 Task: Search one way flight ticket for 2 adults, 2 infants in seat and 1 infant on lap in first from Lewisburg: Greenbrier Valley Airport to Raleigh: Raleigh-durham International Airport on 8-5-2023. Choice of flights is Sun country airlines. Number of bags: 1 carry on bag and 5 checked bags. Price is upto 100000. Outbound departure time preference is 18:15.
Action: Mouse moved to (292, 217)
Screenshot: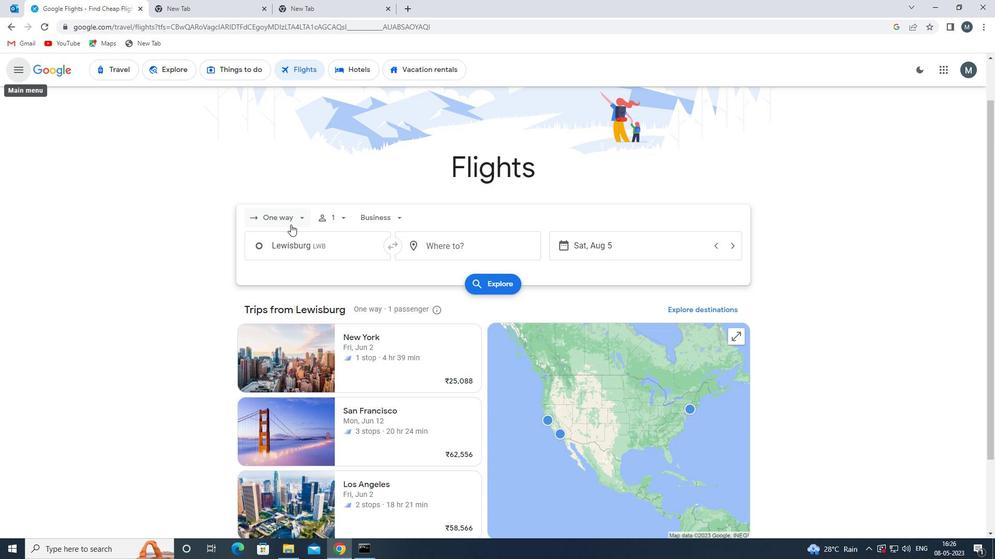 
Action: Mouse pressed left at (292, 217)
Screenshot: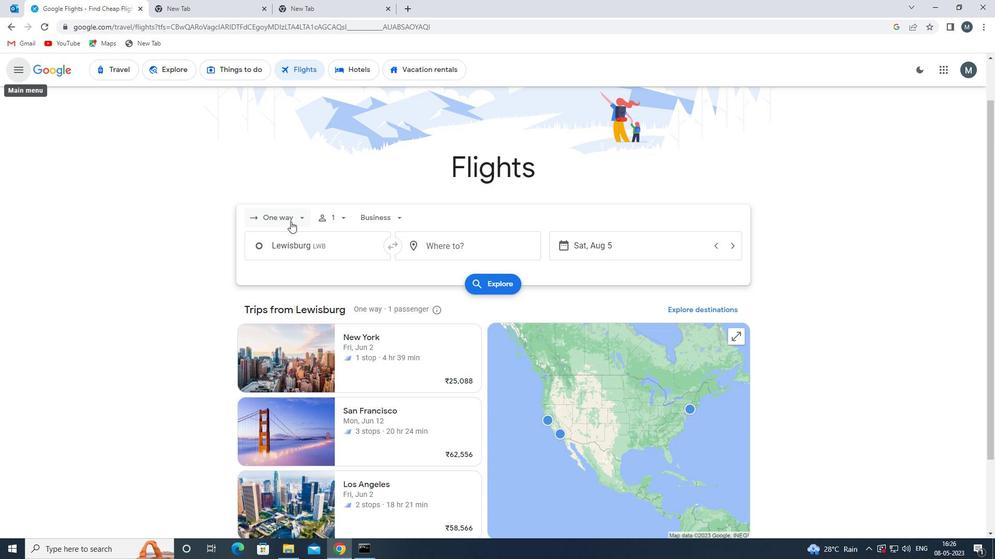 
Action: Mouse moved to (297, 271)
Screenshot: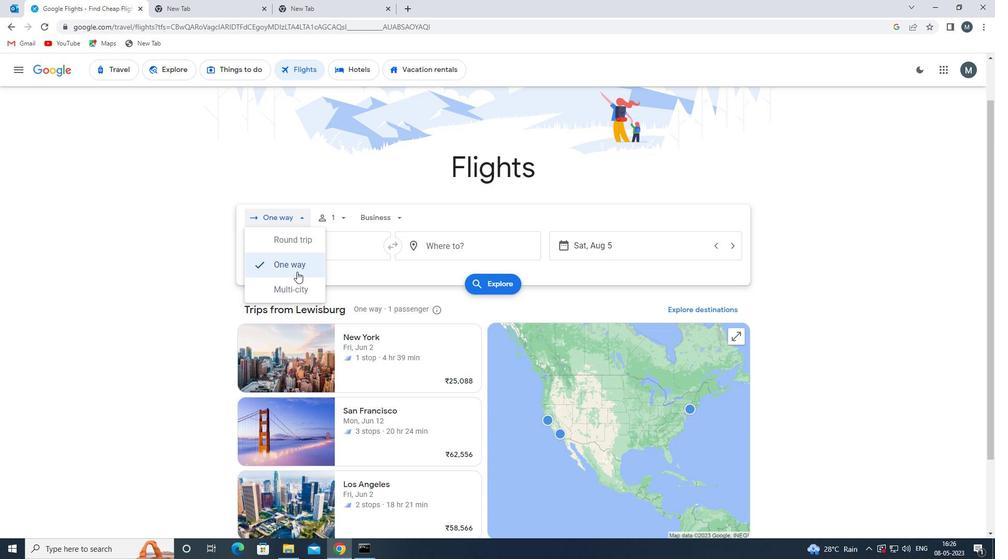 
Action: Mouse pressed left at (297, 271)
Screenshot: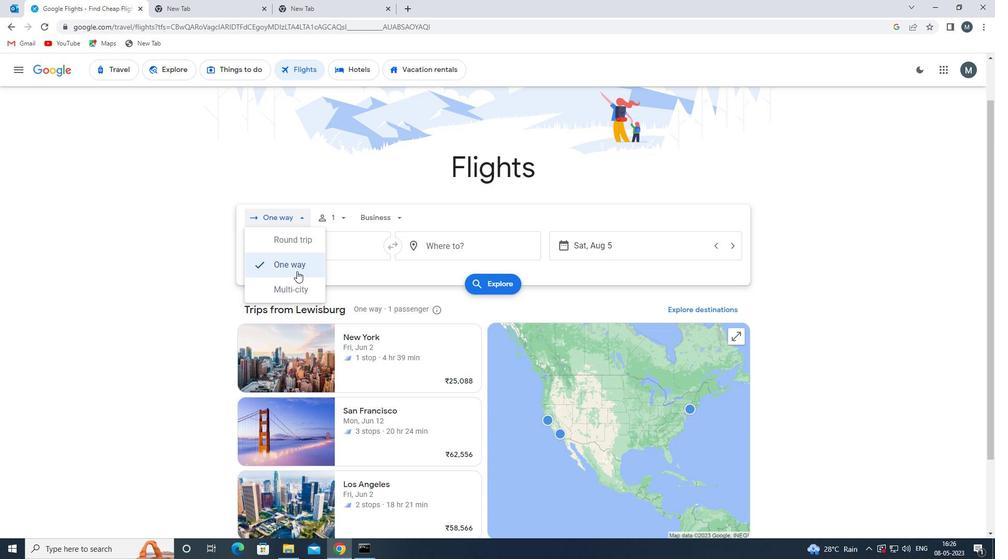 
Action: Mouse moved to (338, 221)
Screenshot: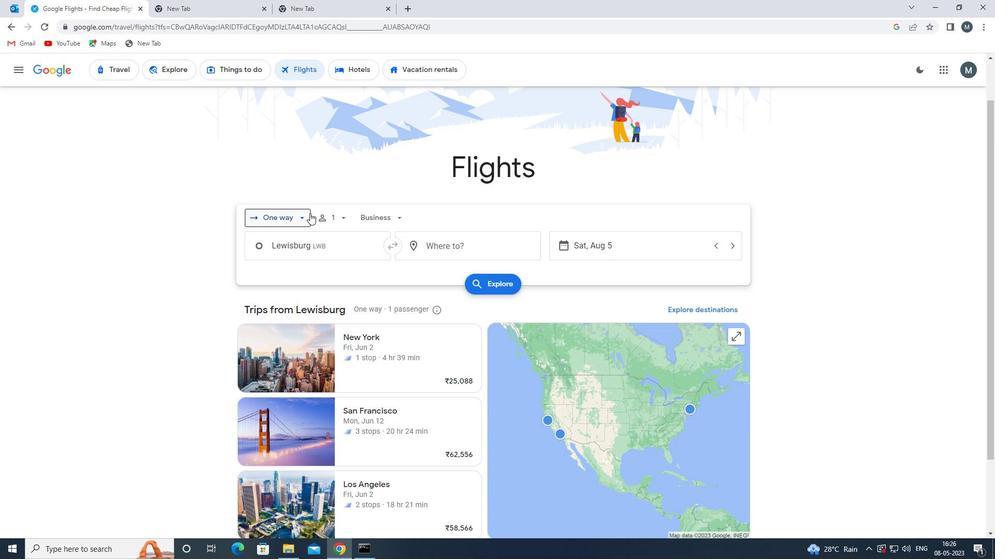 
Action: Mouse pressed left at (338, 221)
Screenshot: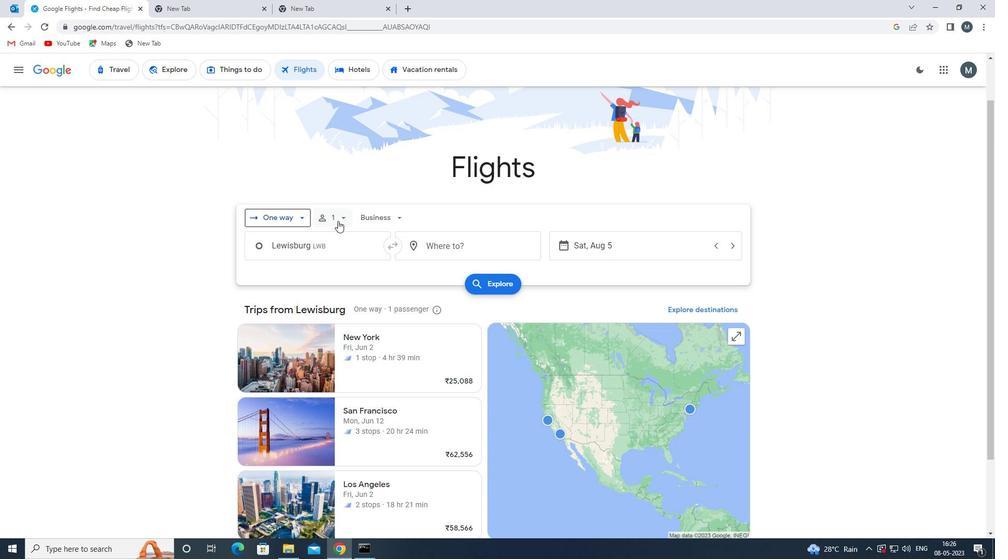 
Action: Mouse moved to (424, 253)
Screenshot: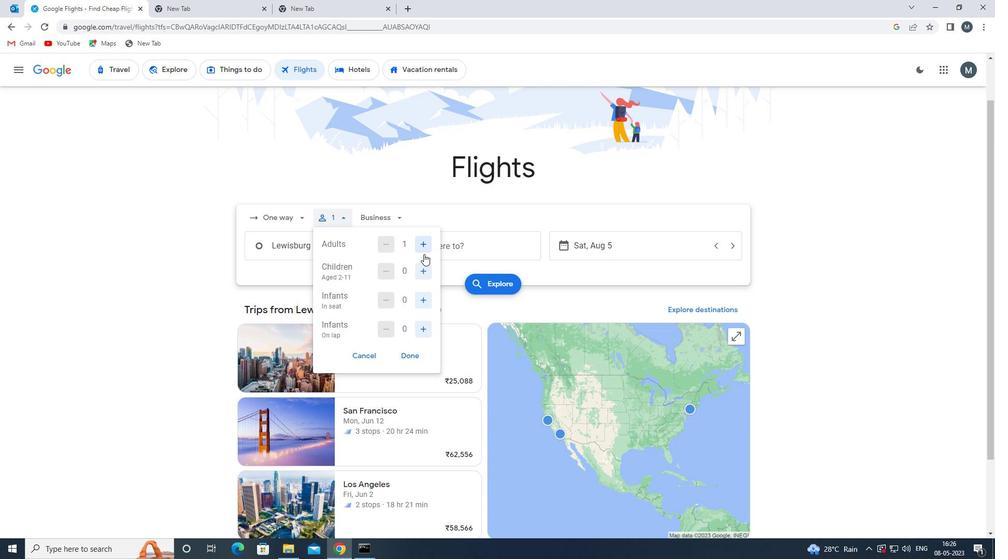 
Action: Mouse pressed left at (424, 253)
Screenshot: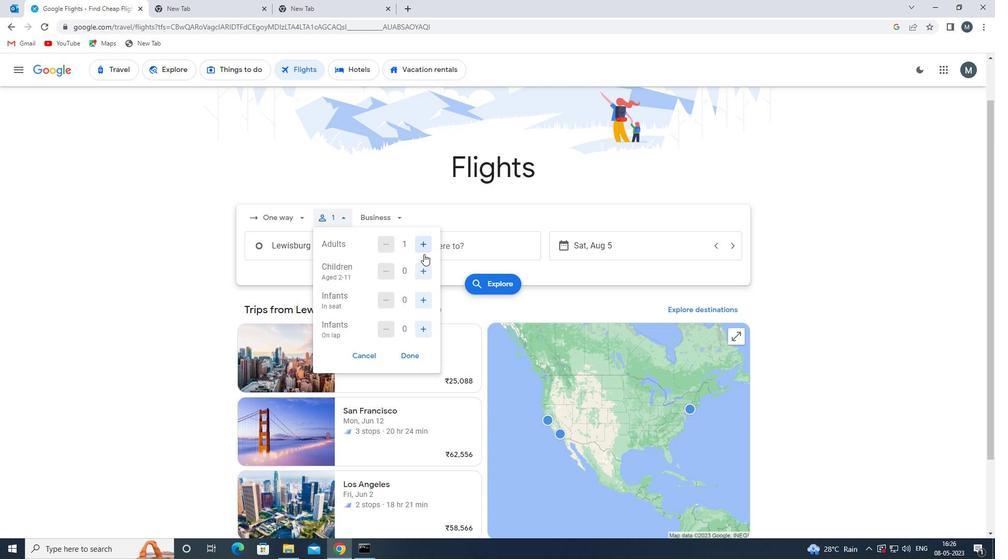 
Action: Mouse moved to (430, 275)
Screenshot: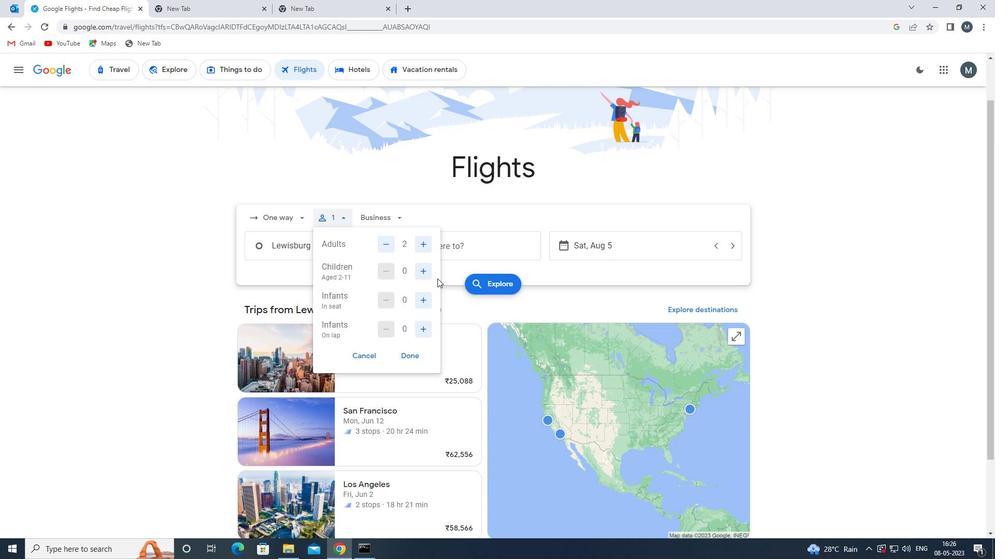
Action: Mouse pressed left at (430, 275)
Screenshot: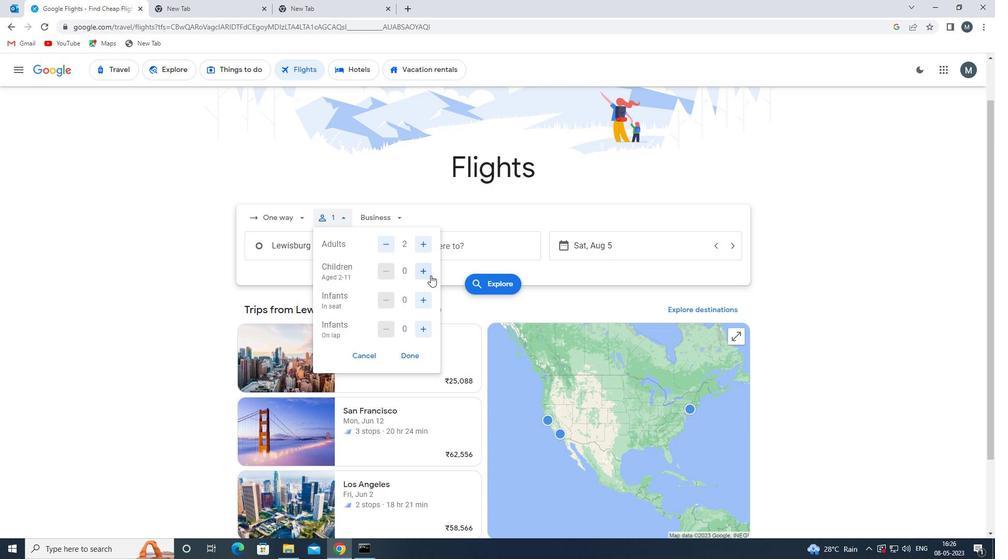 
Action: Mouse moved to (387, 267)
Screenshot: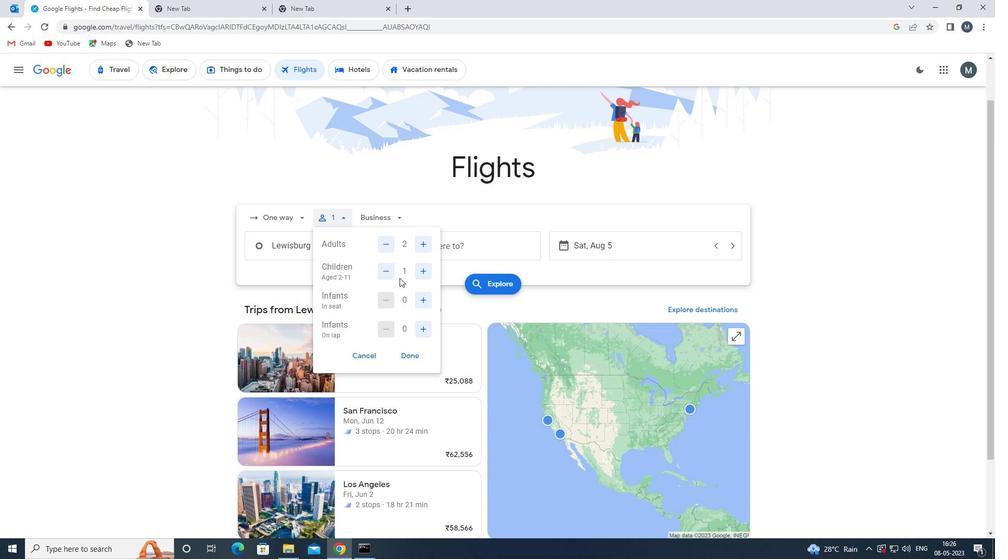 
Action: Mouse pressed left at (387, 267)
Screenshot: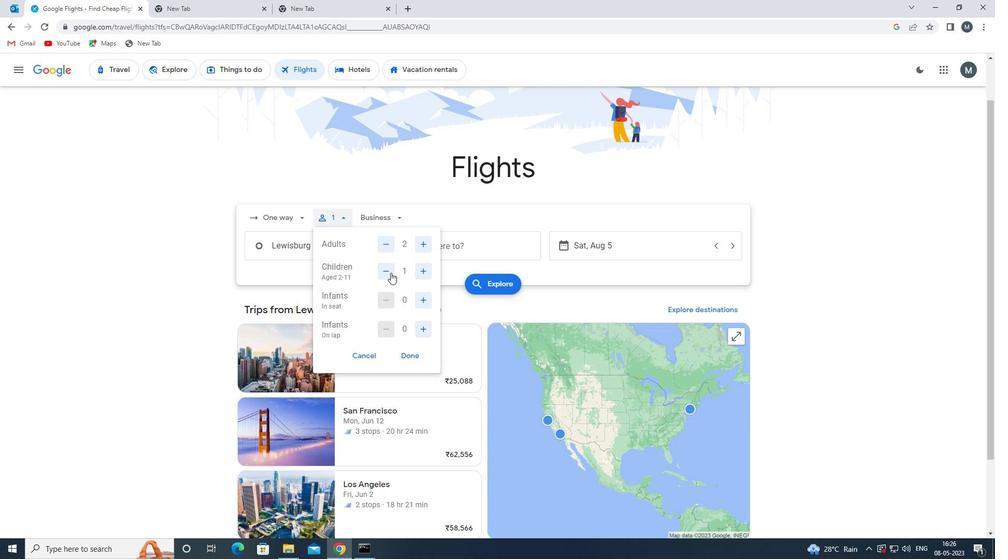 
Action: Mouse moved to (426, 300)
Screenshot: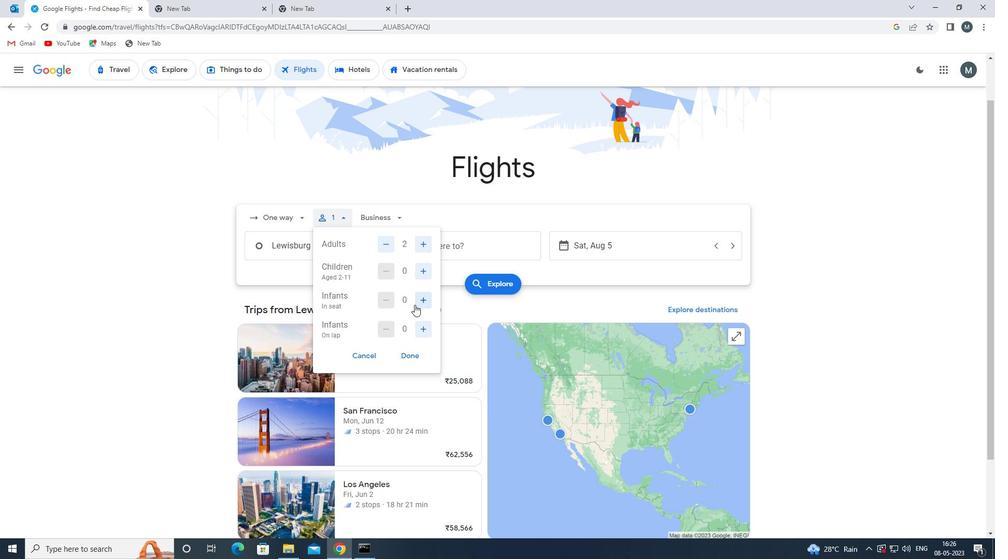 
Action: Mouse pressed left at (426, 300)
Screenshot: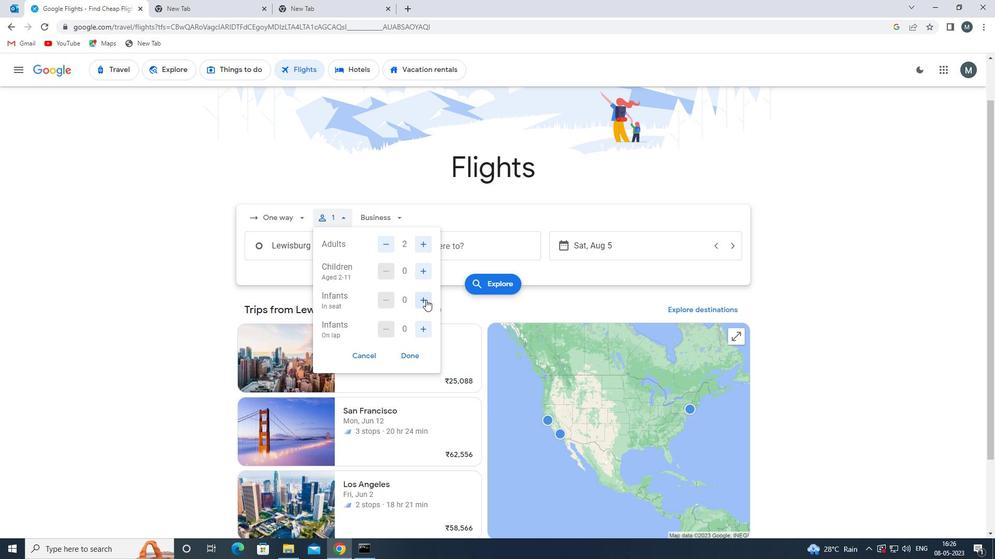 
Action: Mouse pressed left at (426, 300)
Screenshot: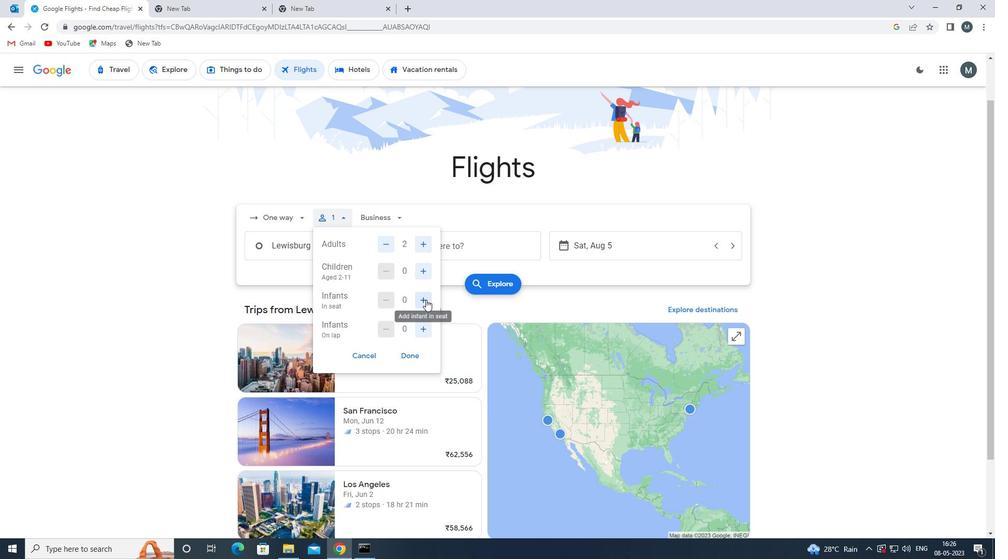 
Action: Mouse moved to (421, 329)
Screenshot: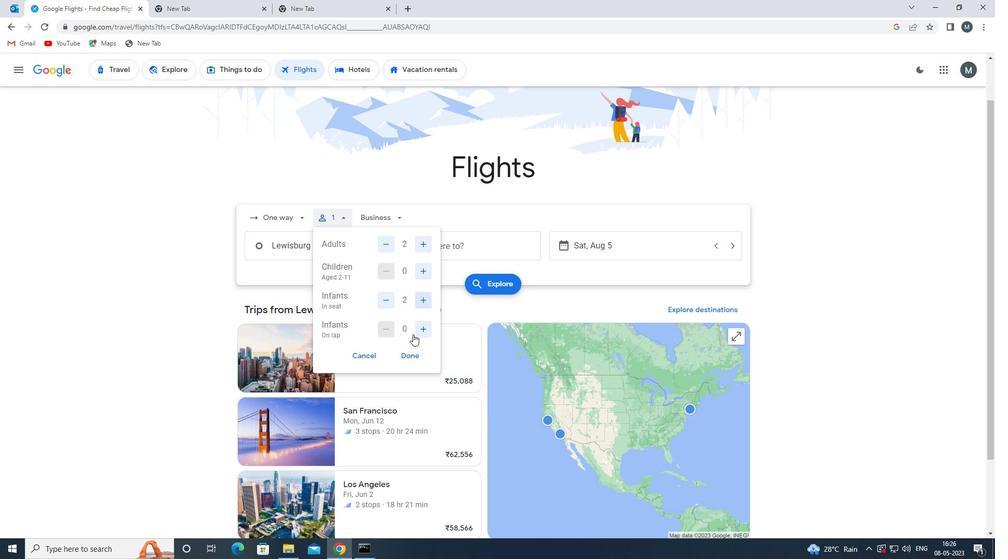 
Action: Mouse pressed left at (421, 329)
Screenshot: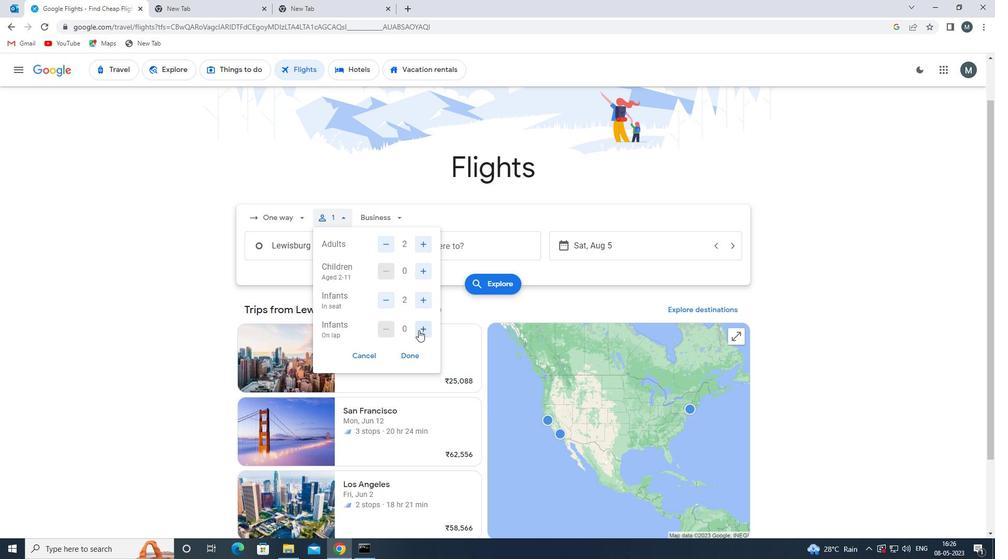 
Action: Mouse moved to (417, 357)
Screenshot: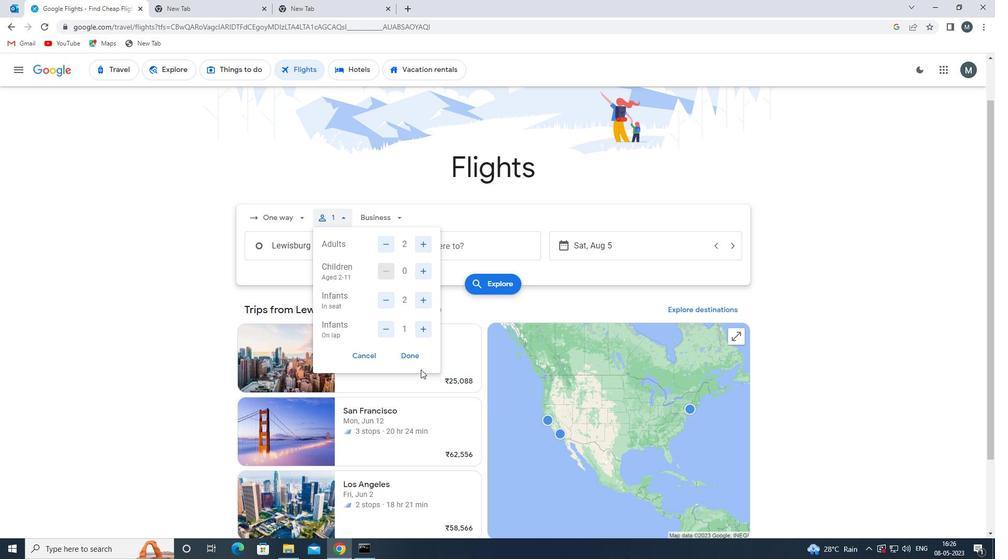 
Action: Mouse pressed left at (417, 357)
Screenshot: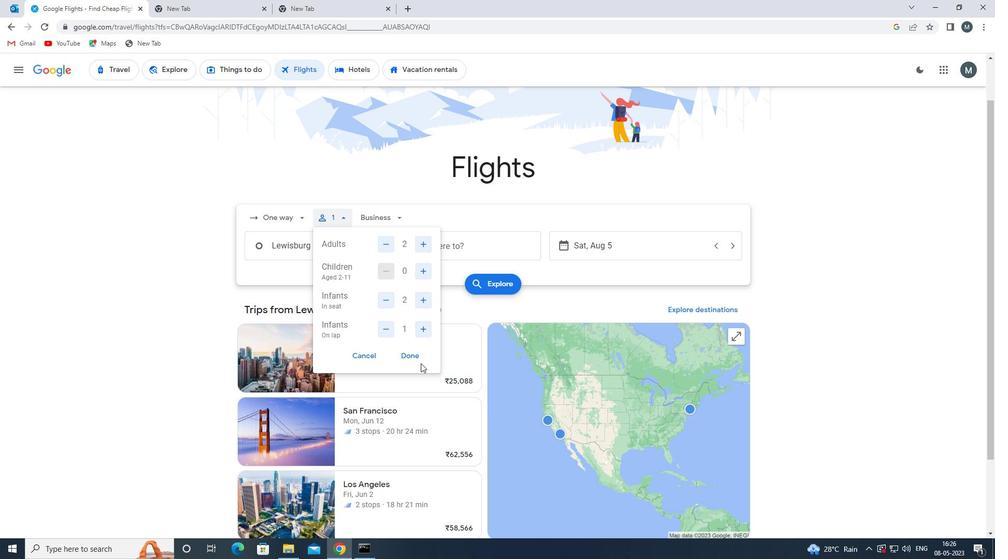
Action: Mouse moved to (399, 223)
Screenshot: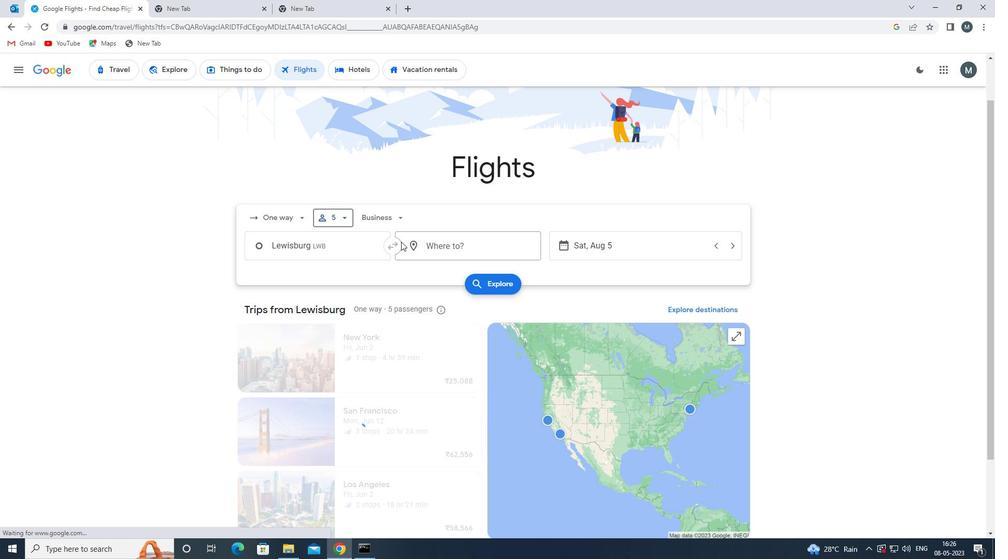 
Action: Mouse pressed left at (399, 223)
Screenshot: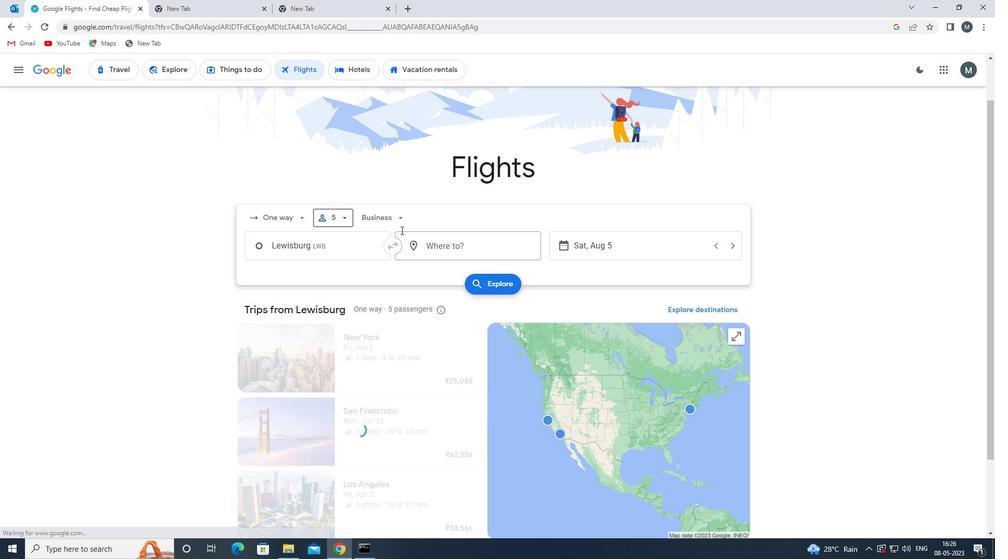 
Action: Mouse moved to (394, 309)
Screenshot: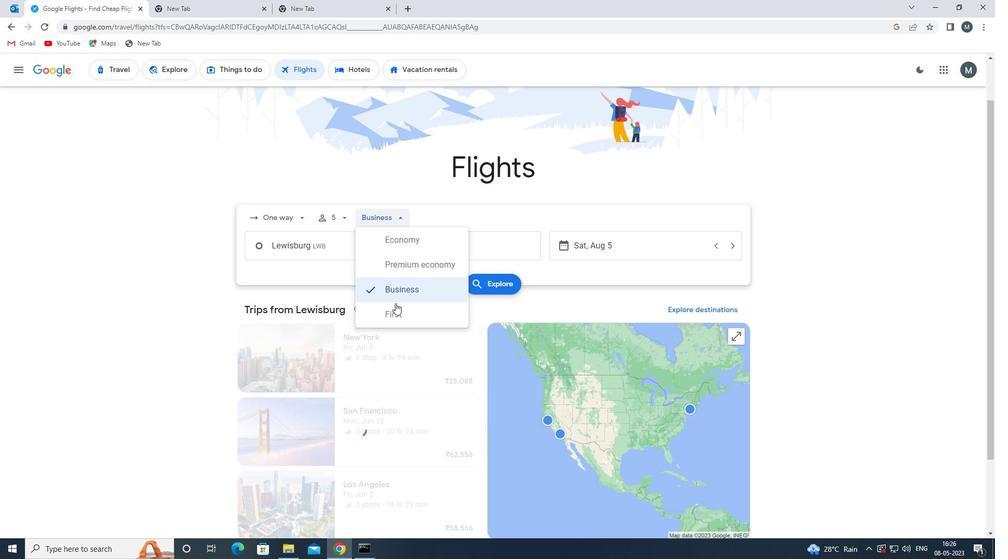 
Action: Mouse pressed left at (394, 309)
Screenshot: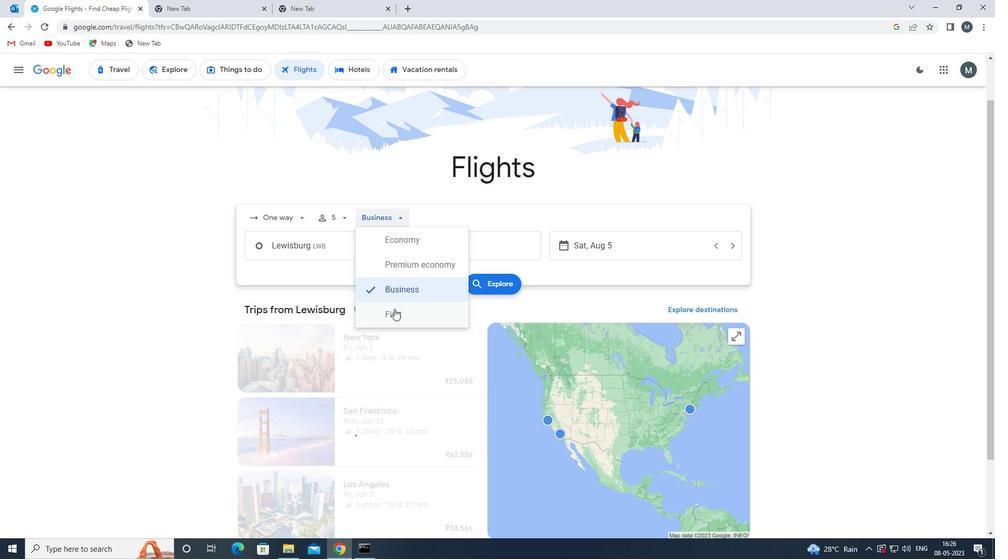 
Action: Mouse moved to (331, 249)
Screenshot: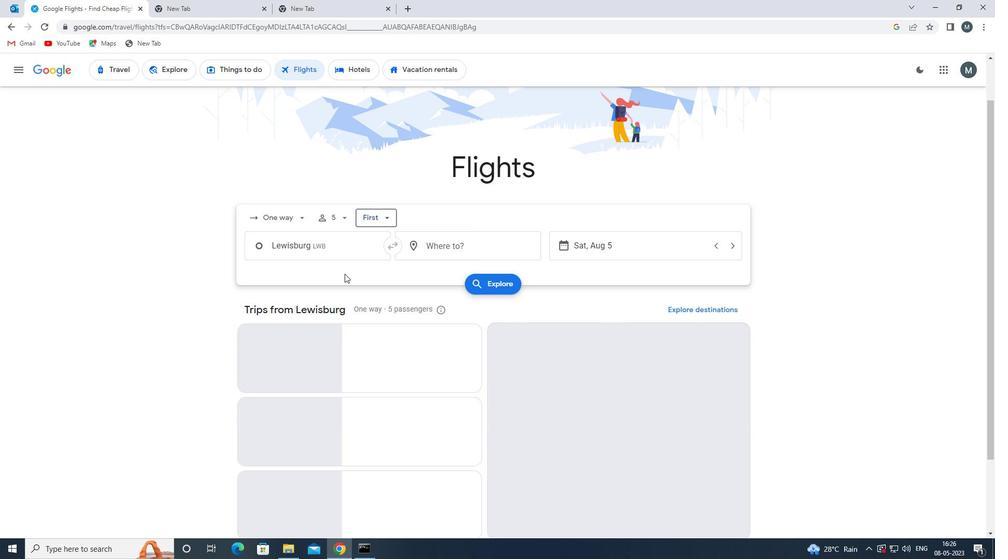 
Action: Mouse pressed left at (331, 249)
Screenshot: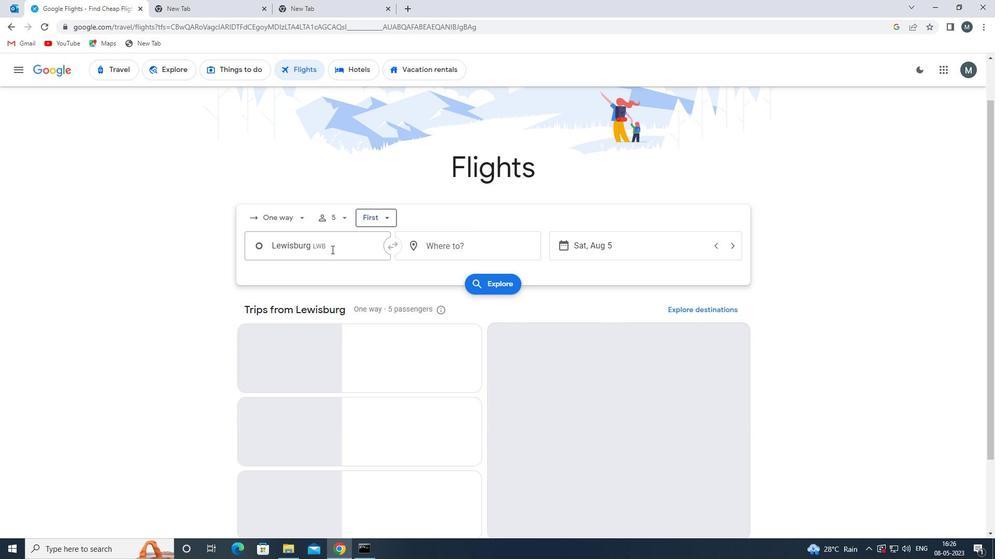
Action: Mouse moved to (335, 270)
Screenshot: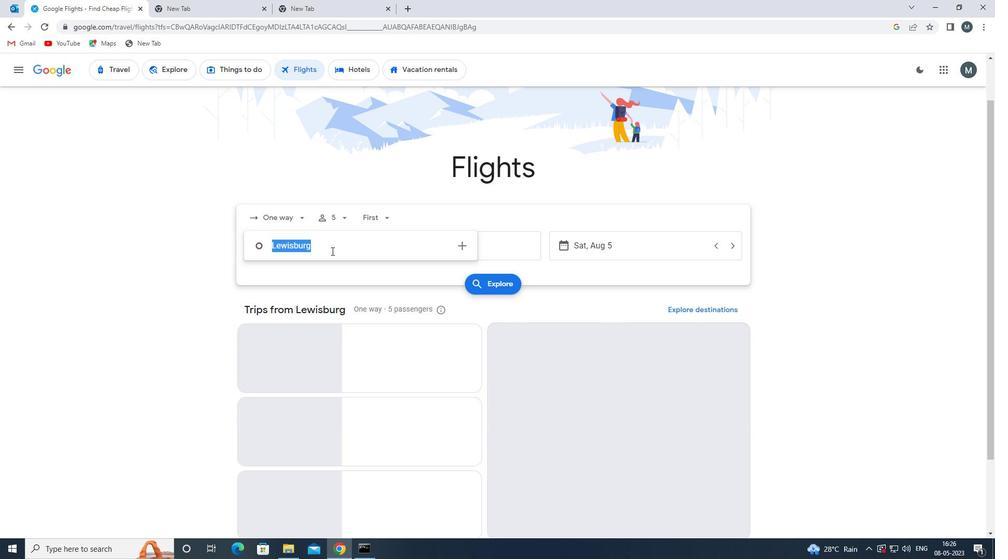 
Action: Key pressed <Key.enter>
Screenshot: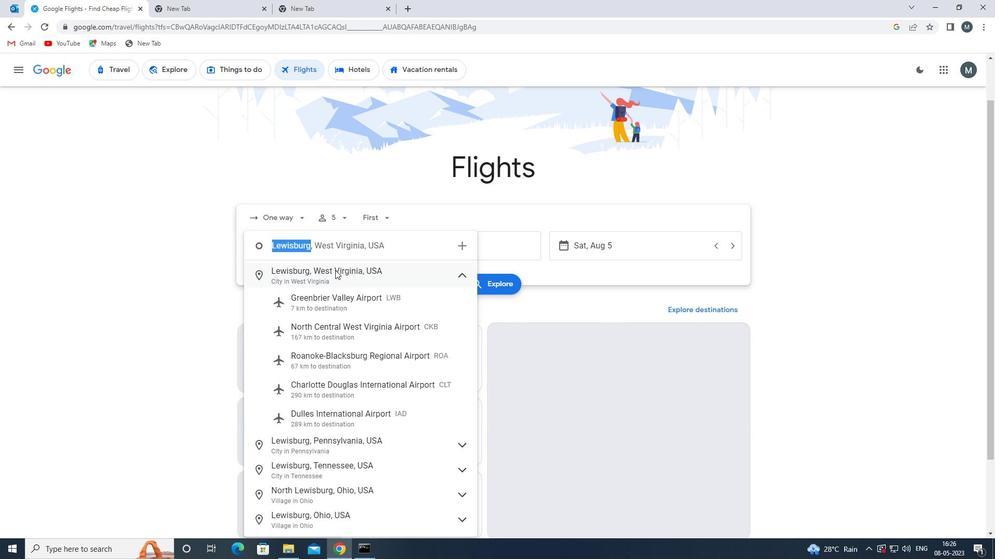 
Action: Mouse moved to (459, 242)
Screenshot: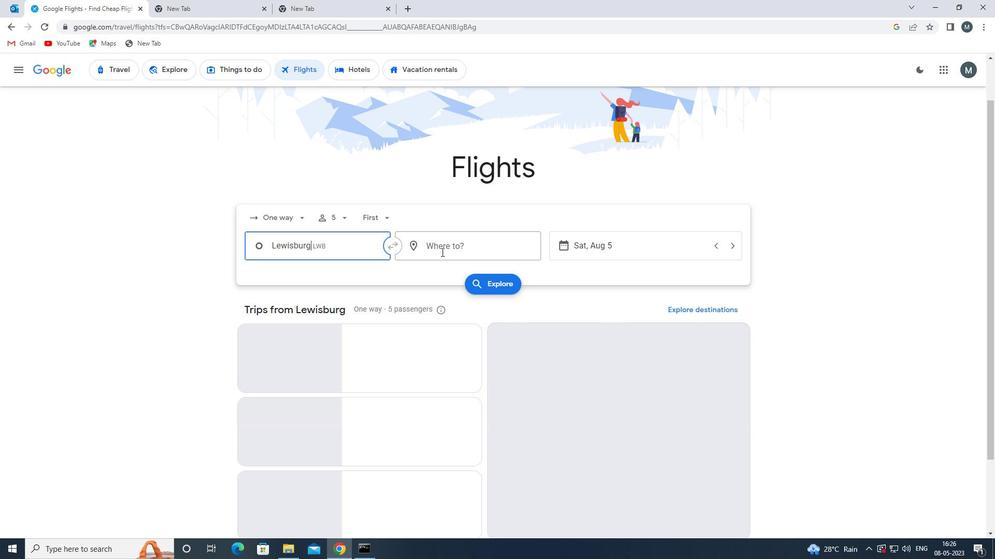 
Action: Mouse pressed left at (459, 242)
Screenshot: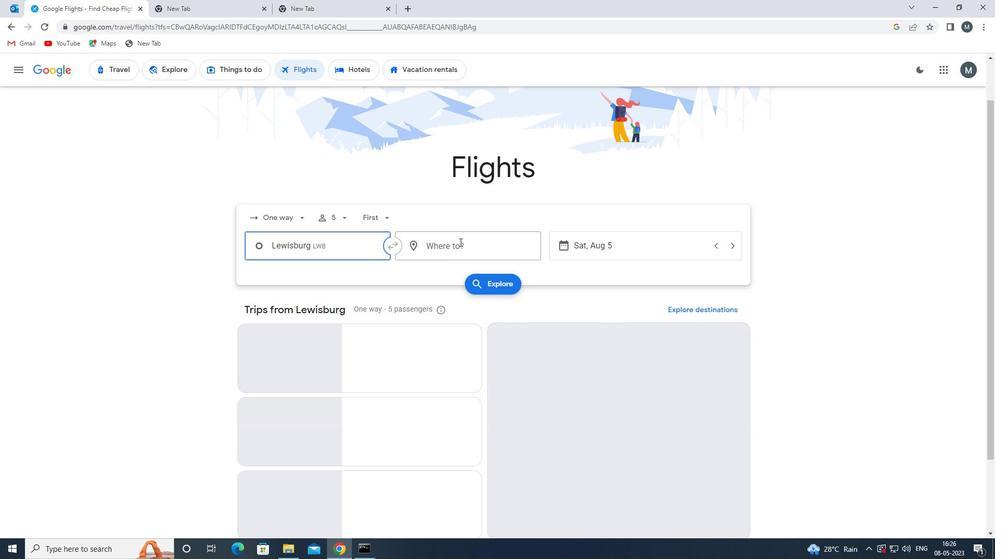 
Action: Key pressed rdu
Screenshot: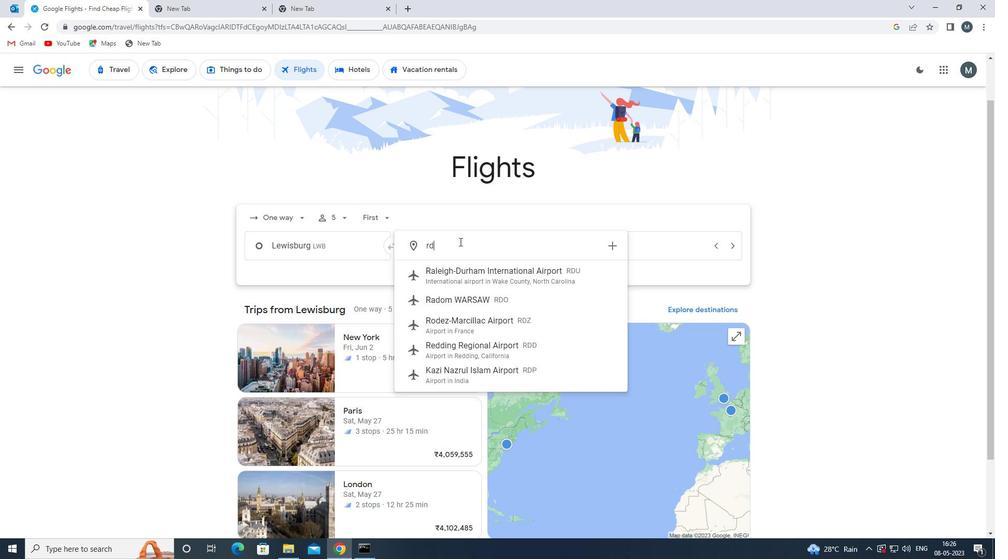 
Action: Mouse moved to (506, 272)
Screenshot: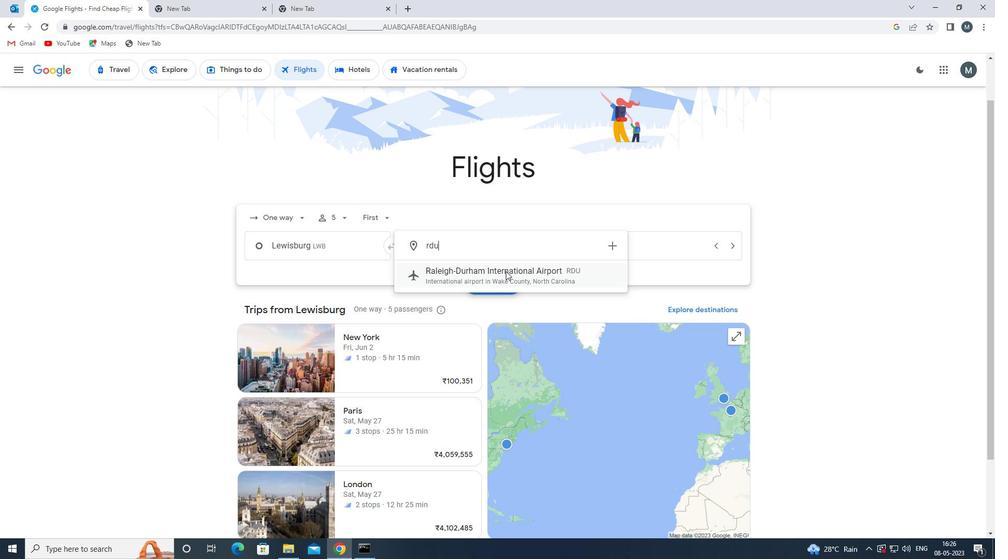
Action: Mouse pressed left at (506, 272)
Screenshot: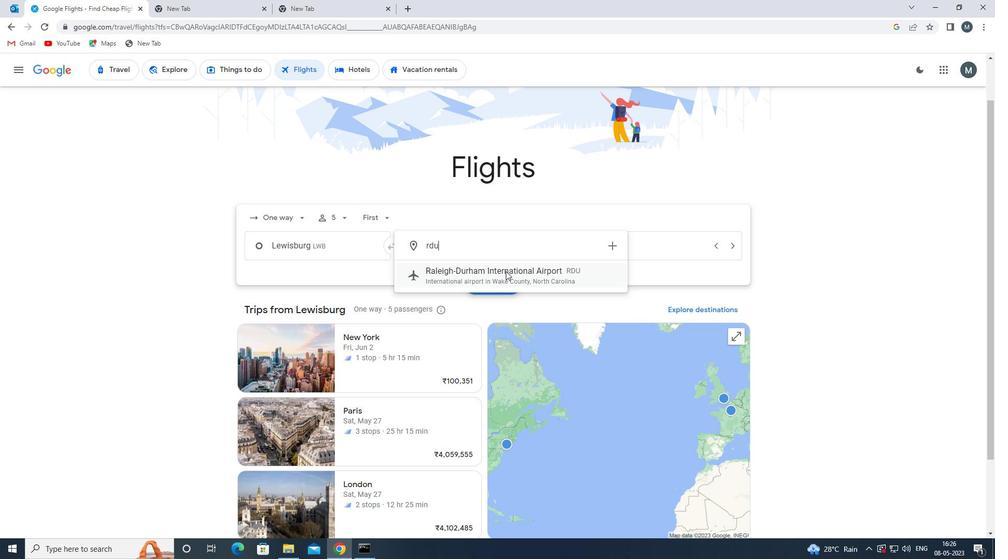 
Action: Mouse moved to (625, 249)
Screenshot: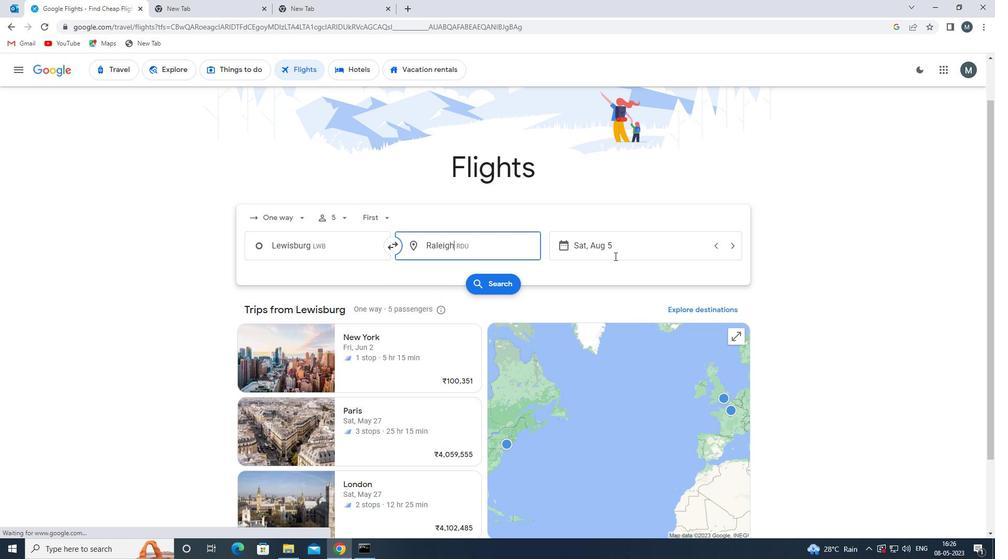 
Action: Mouse pressed left at (625, 249)
Screenshot: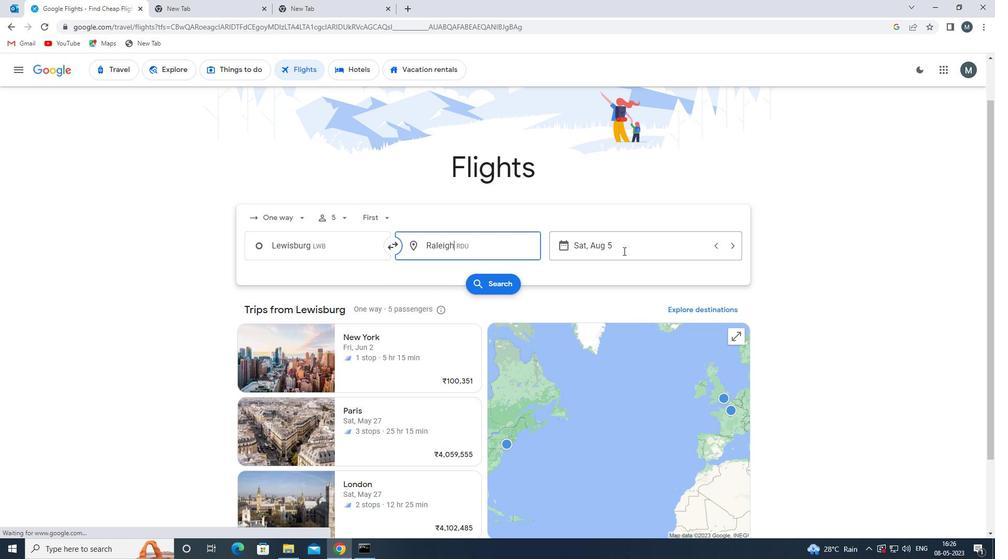 
Action: Mouse moved to (533, 328)
Screenshot: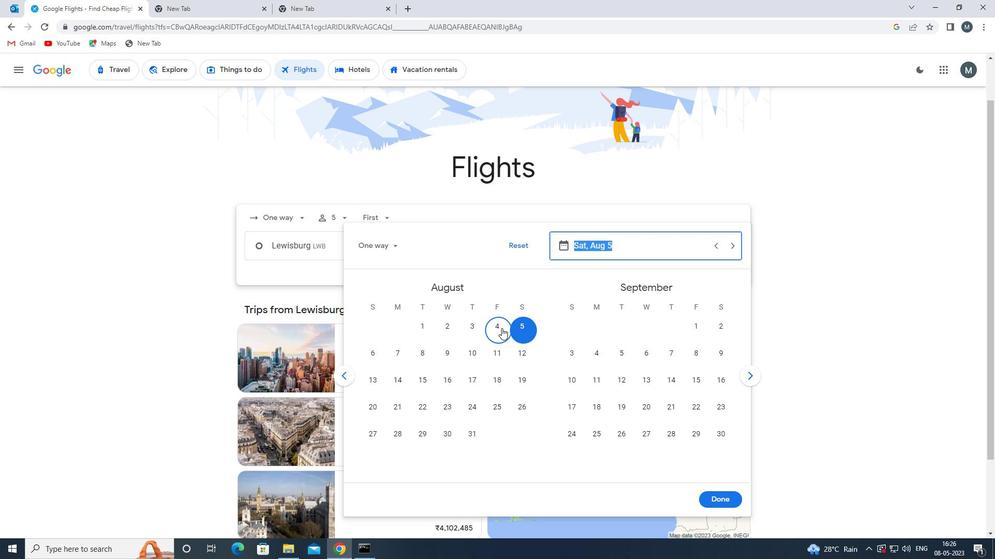 
Action: Mouse pressed left at (533, 328)
Screenshot: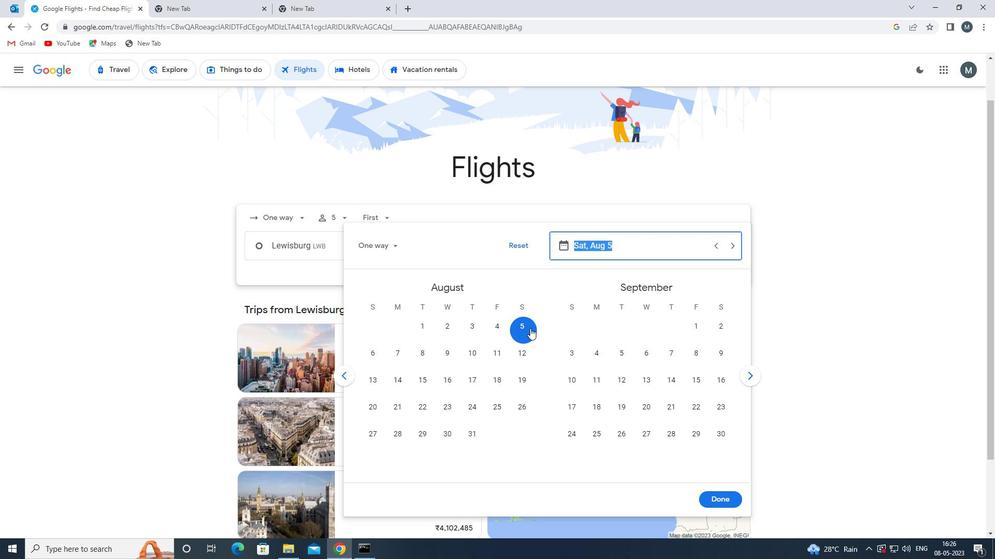 
Action: Mouse moved to (712, 497)
Screenshot: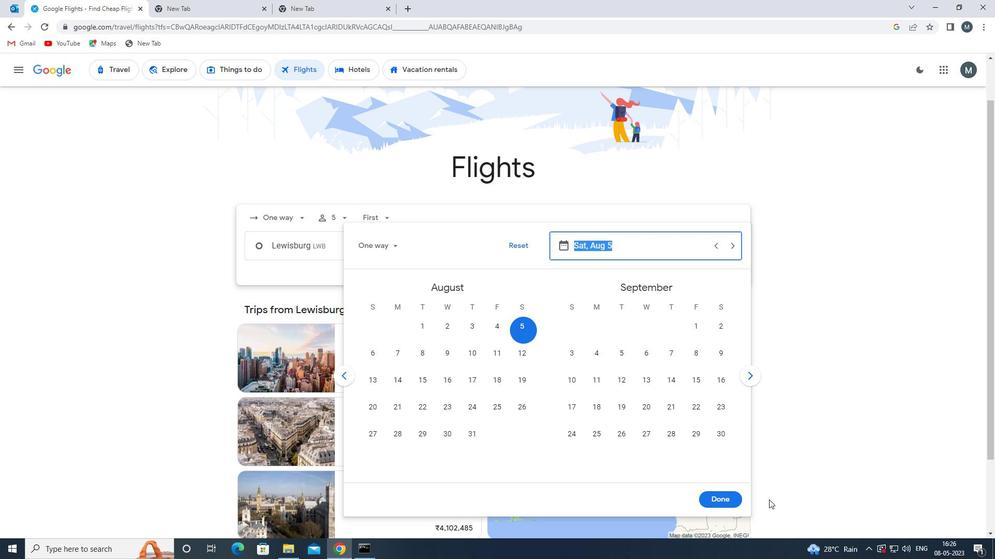 
Action: Mouse pressed left at (712, 497)
Screenshot: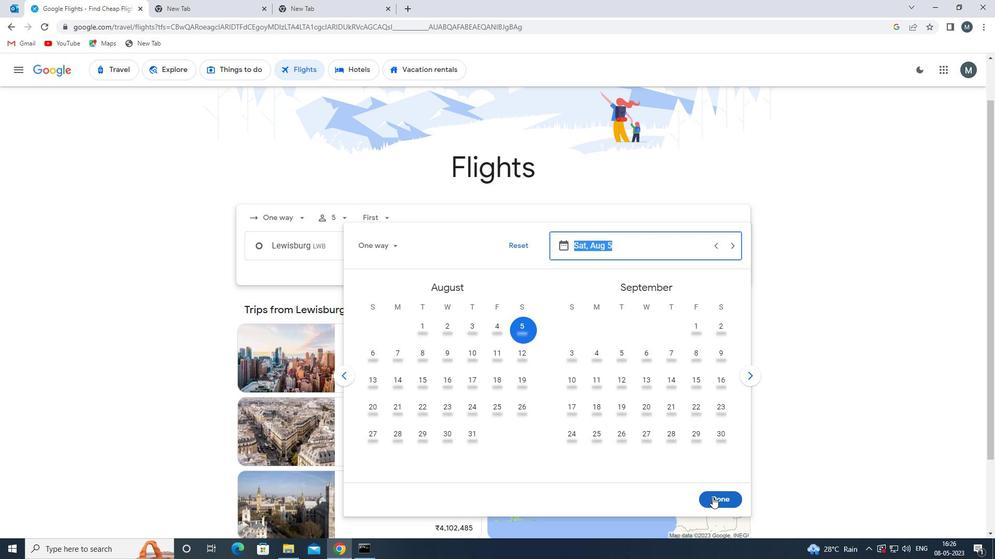 
Action: Mouse moved to (494, 289)
Screenshot: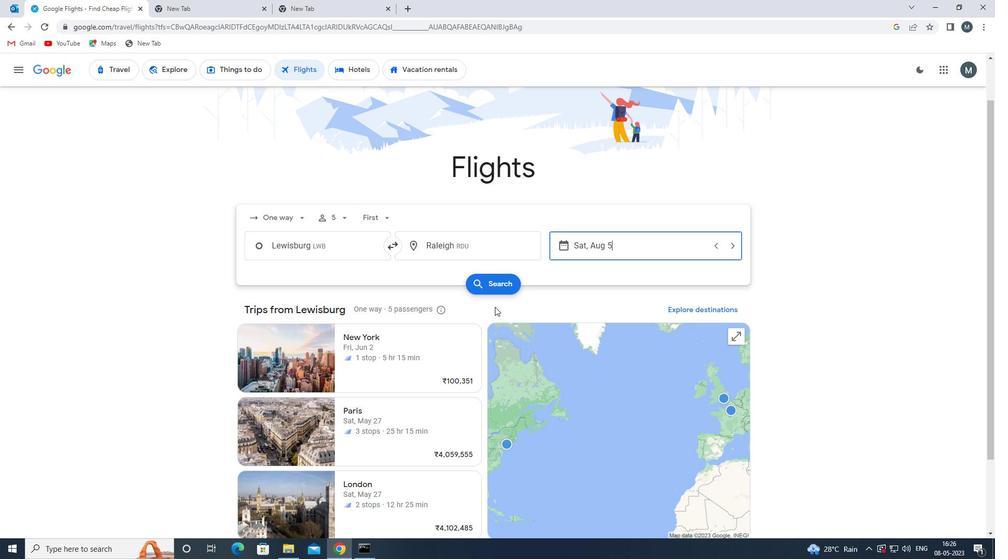 
Action: Mouse pressed left at (494, 289)
Screenshot: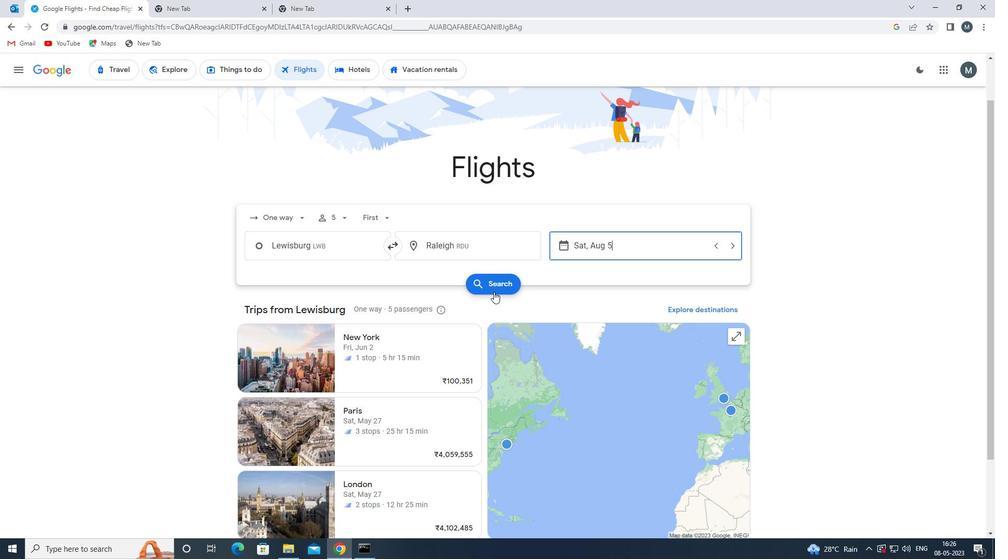 
Action: Mouse moved to (266, 163)
Screenshot: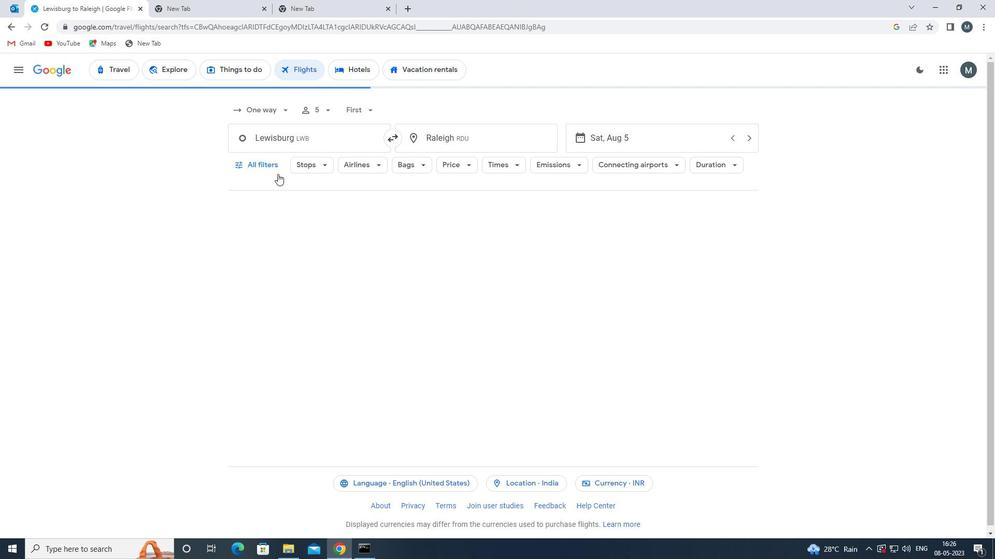 
Action: Mouse pressed left at (266, 163)
Screenshot: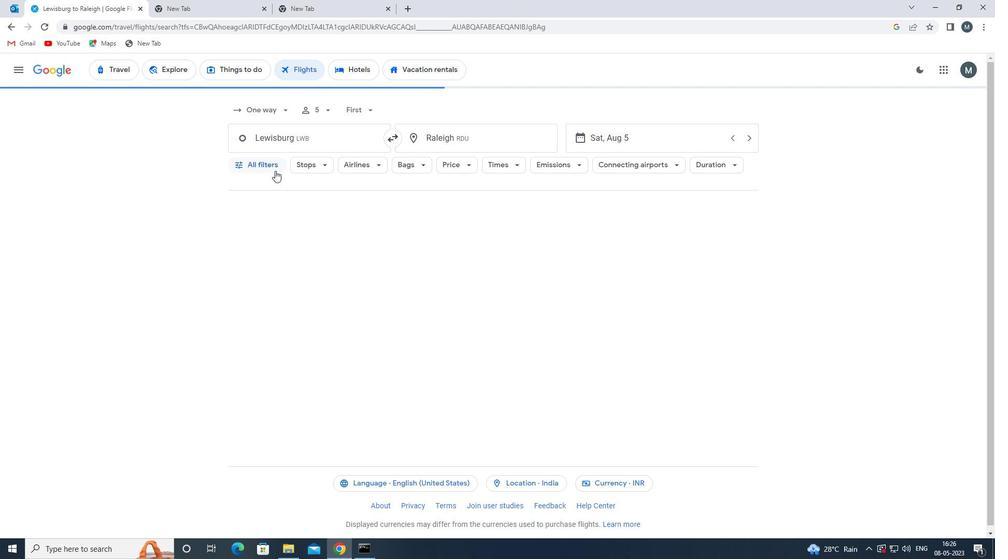 
Action: Mouse moved to (296, 251)
Screenshot: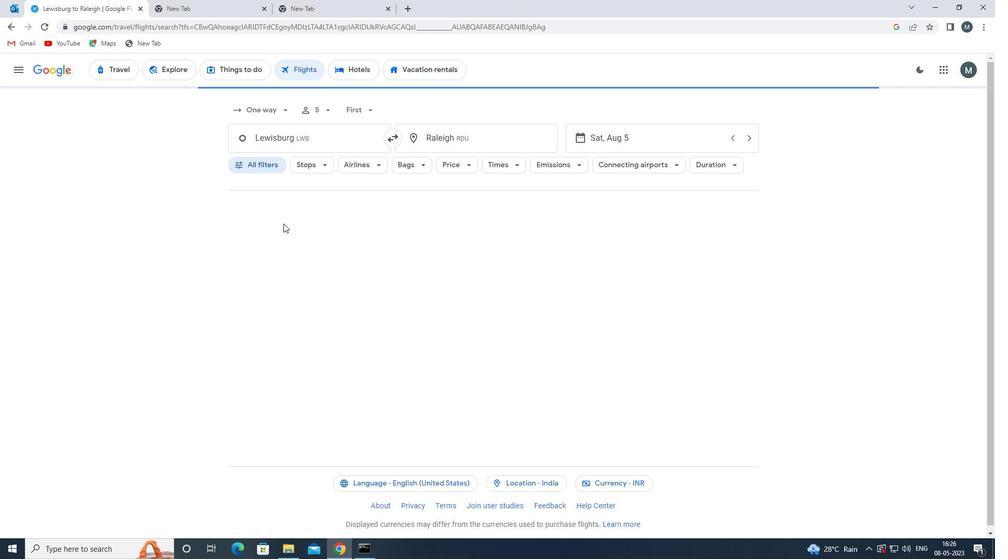 
Action: Mouse scrolled (296, 251) with delta (0, 0)
Screenshot: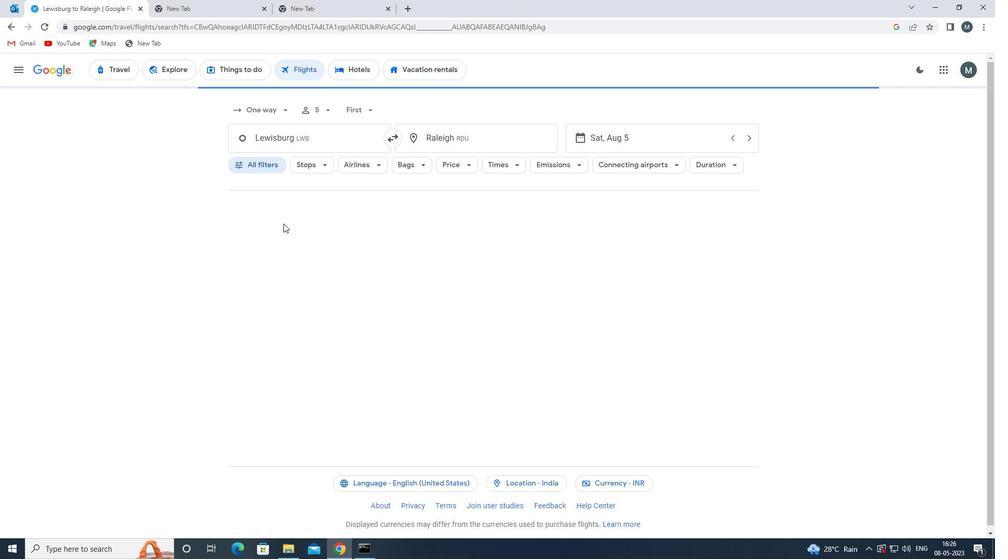 
Action: Mouse moved to (298, 256)
Screenshot: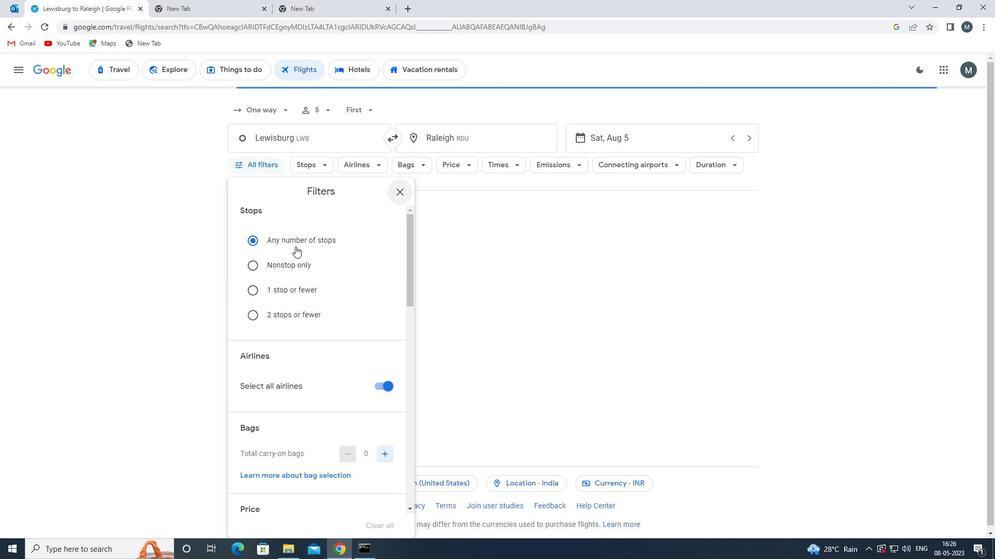 
Action: Mouse scrolled (298, 255) with delta (0, 0)
Screenshot: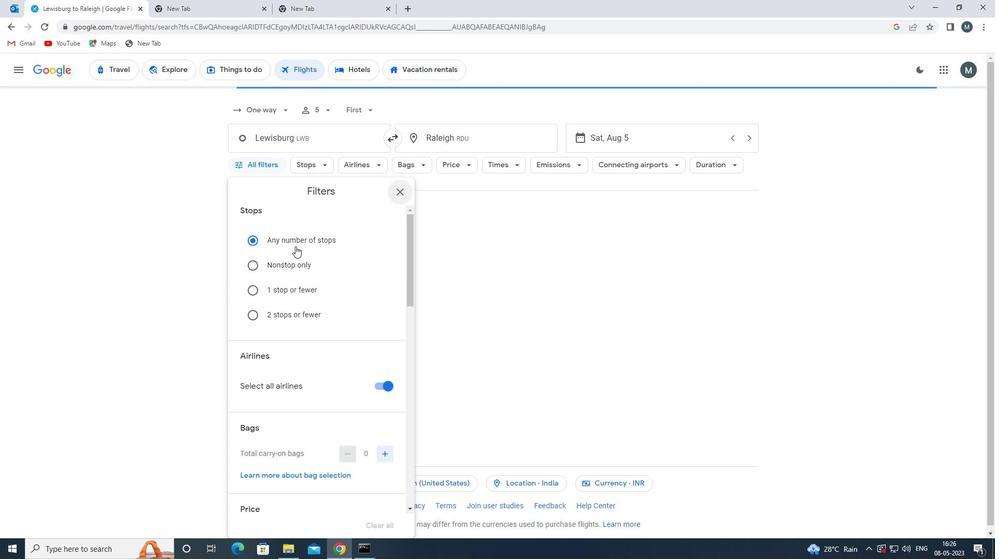 
Action: Mouse moved to (387, 285)
Screenshot: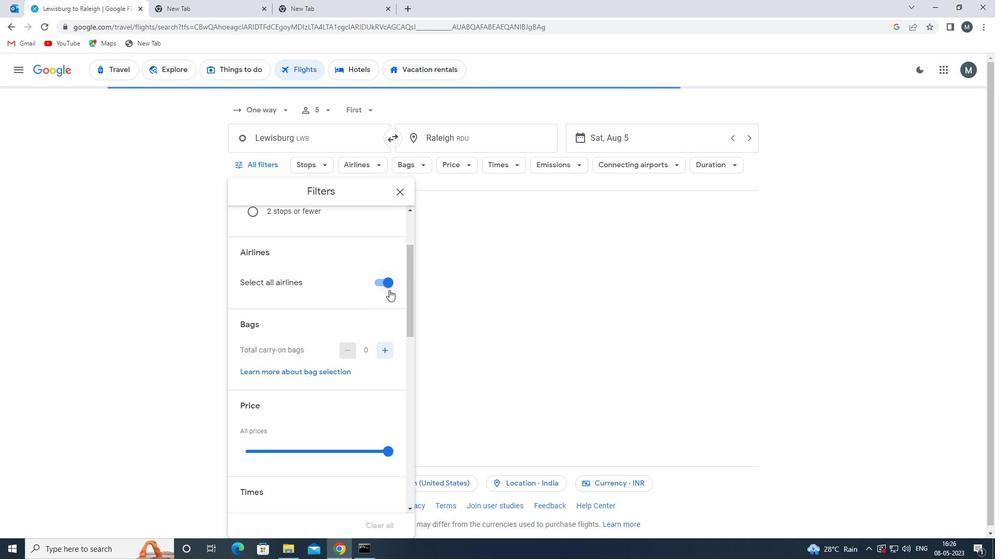 
Action: Mouse pressed left at (387, 285)
Screenshot: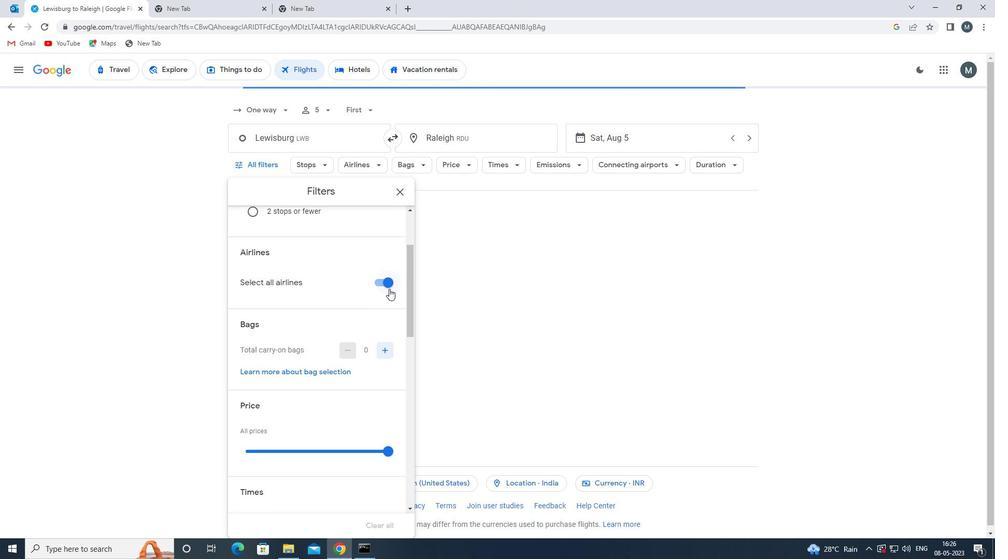 
Action: Mouse moved to (348, 306)
Screenshot: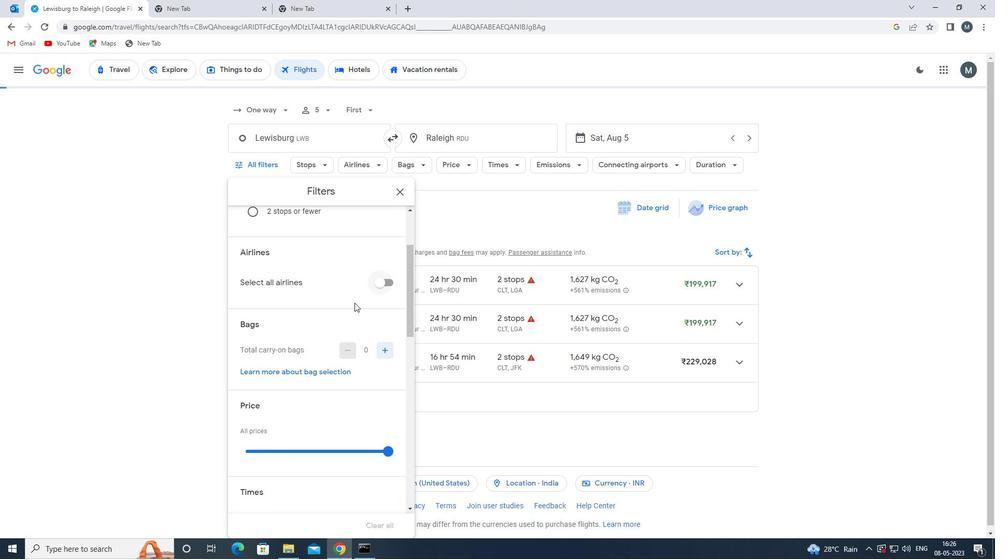 
Action: Mouse scrolled (348, 305) with delta (0, 0)
Screenshot: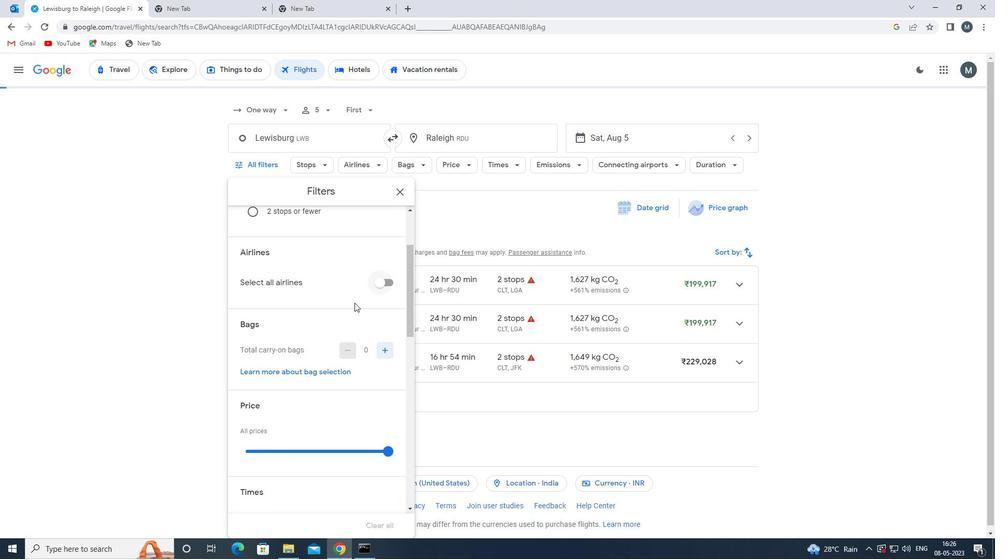 
Action: Mouse moved to (345, 331)
Screenshot: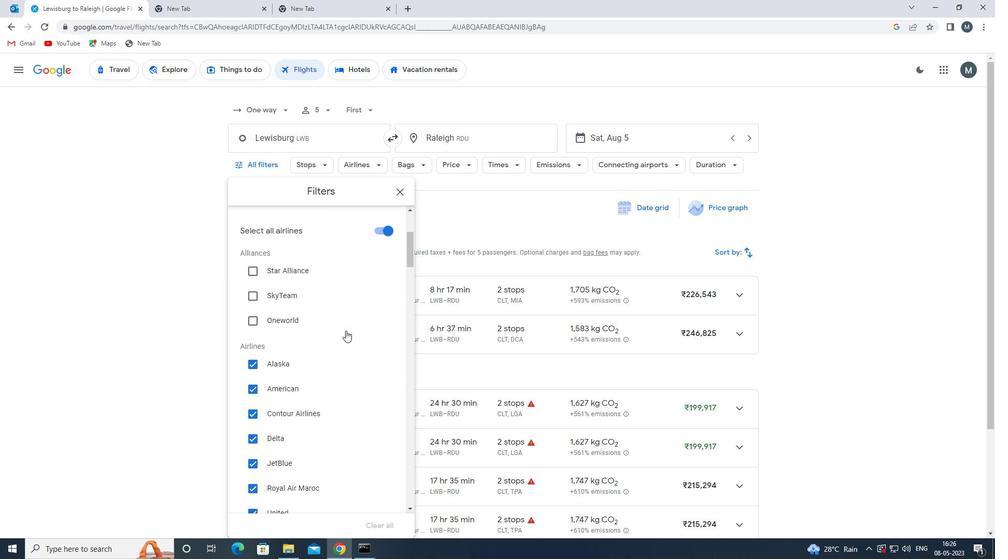 
Action: Mouse scrolled (345, 331) with delta (0, 0)
Screenshot: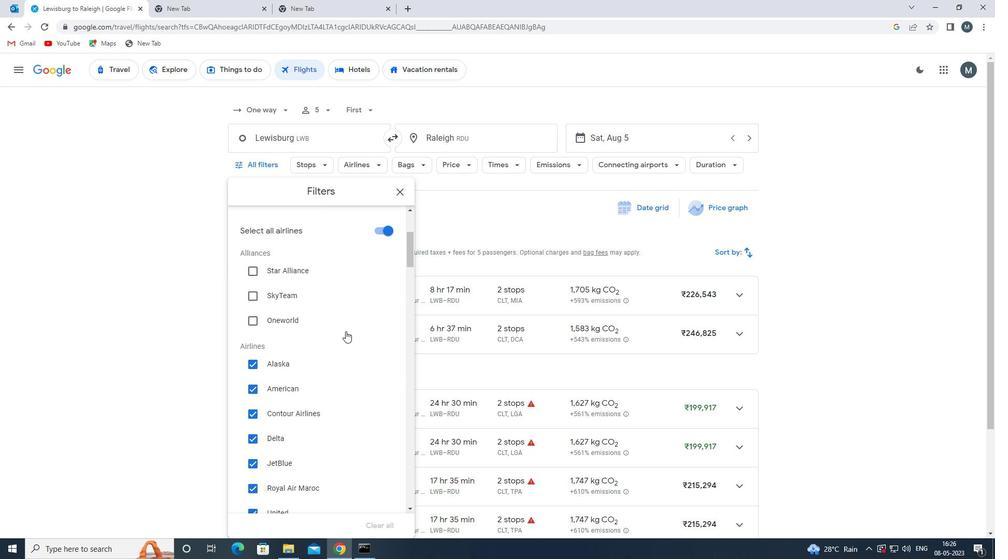 
Action: Mouse moved to (335, 323)
Screenshot: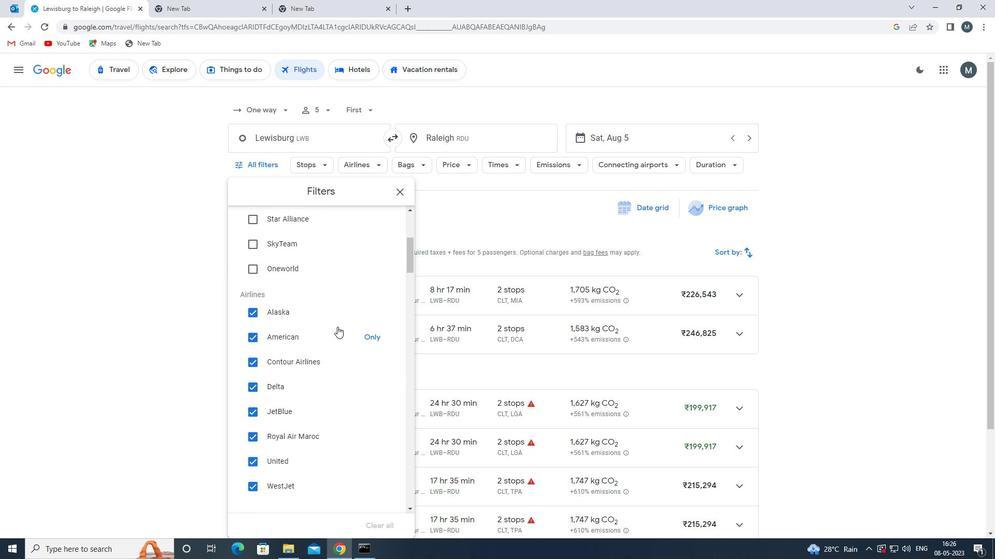 
Action: Mouse scrolled (335, 324) with delta (0, 0)
Screenshot: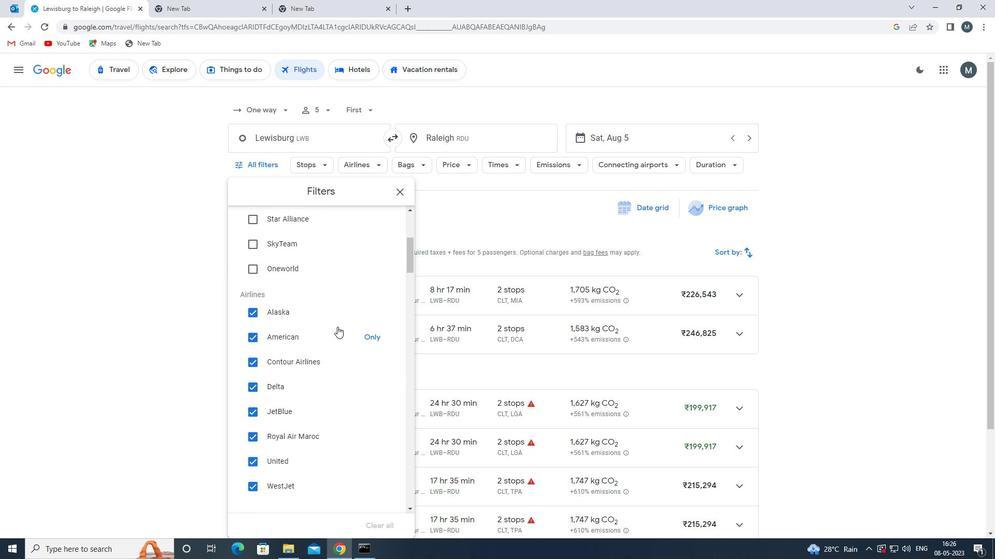 
Action: Mouse scrolled (335, 324) with delta (0, 0)
Screenshot: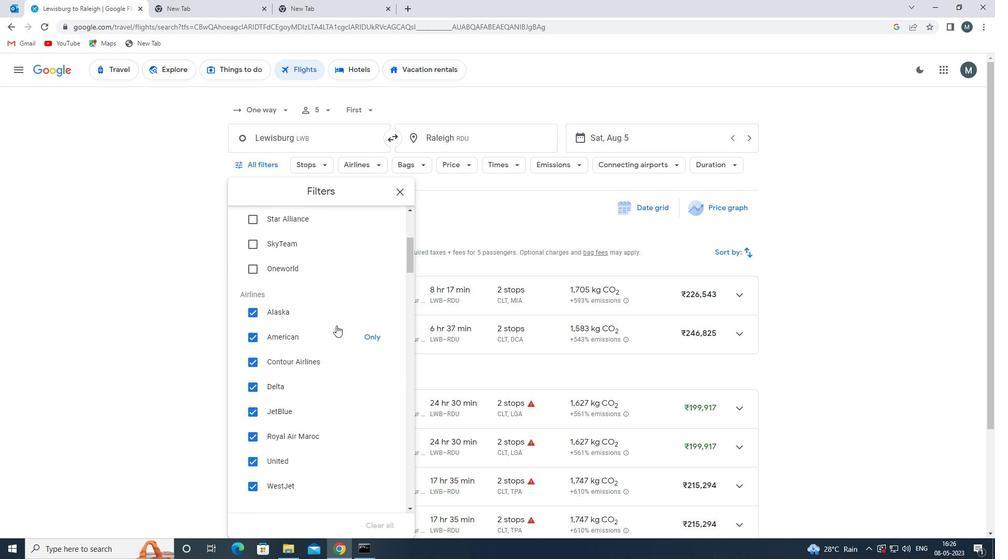 
Action: Mouse moved to (381, 284)
Screenshot: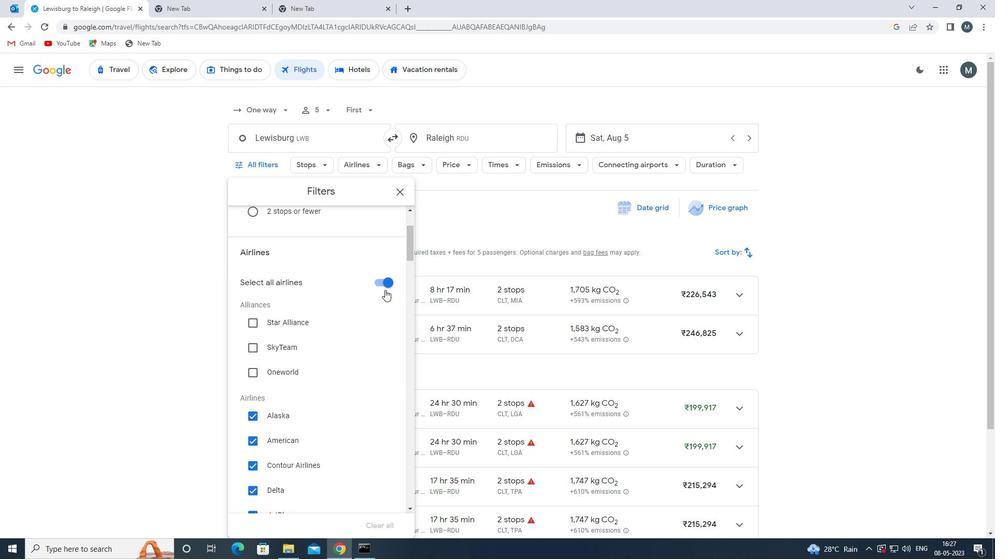 
Action: Mouse pressed left at (381, 284)
Screenshot: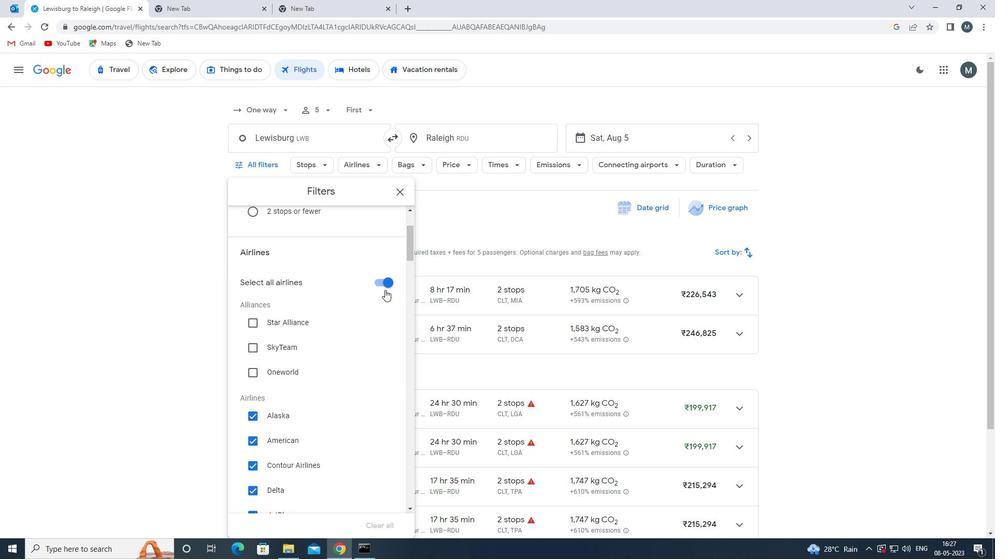 
Action: Mouse moved to (304, 346)
Screenshot: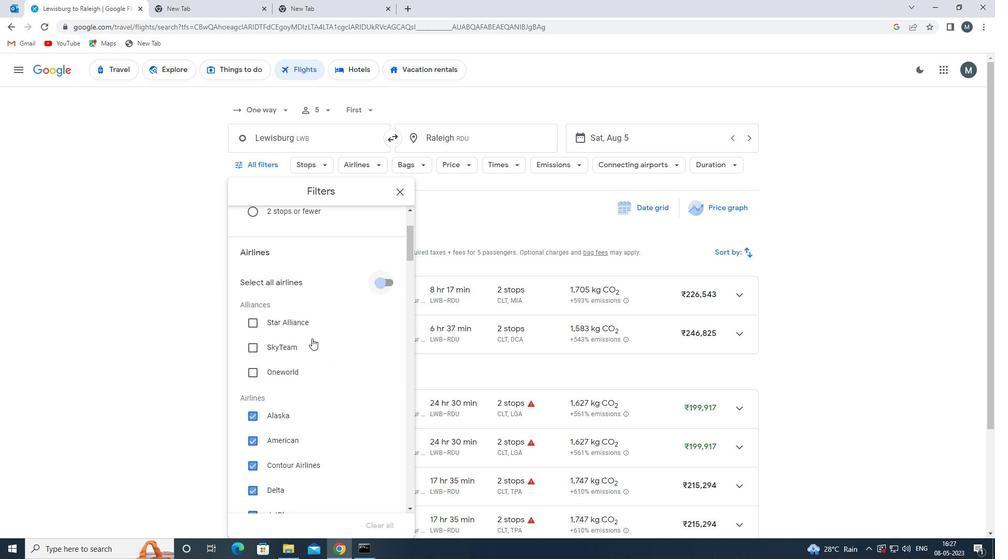 
Action: Mouse scrolled (304, 345) with delta (0, 0)
Screenshot: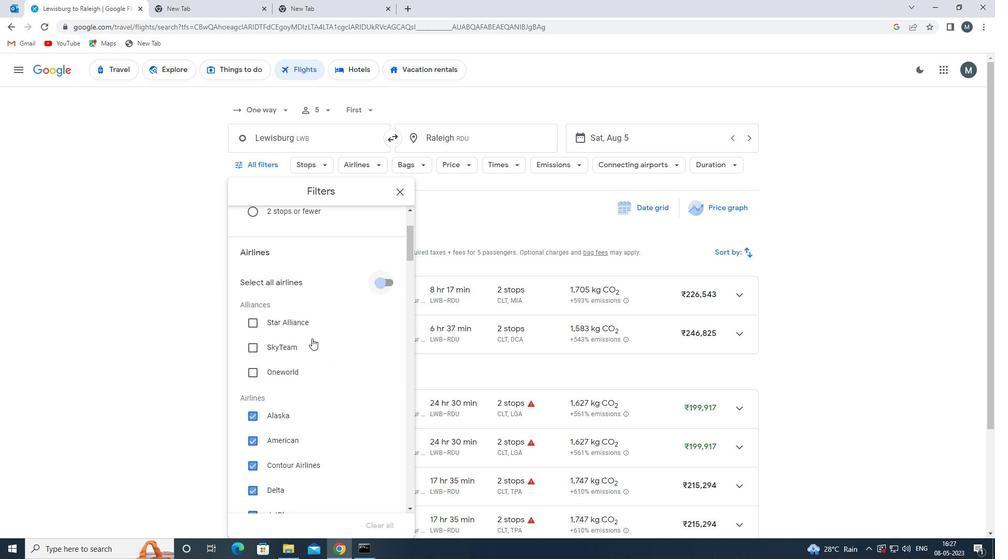 
Action: Mouse moved to (302, 347)
Screenshot: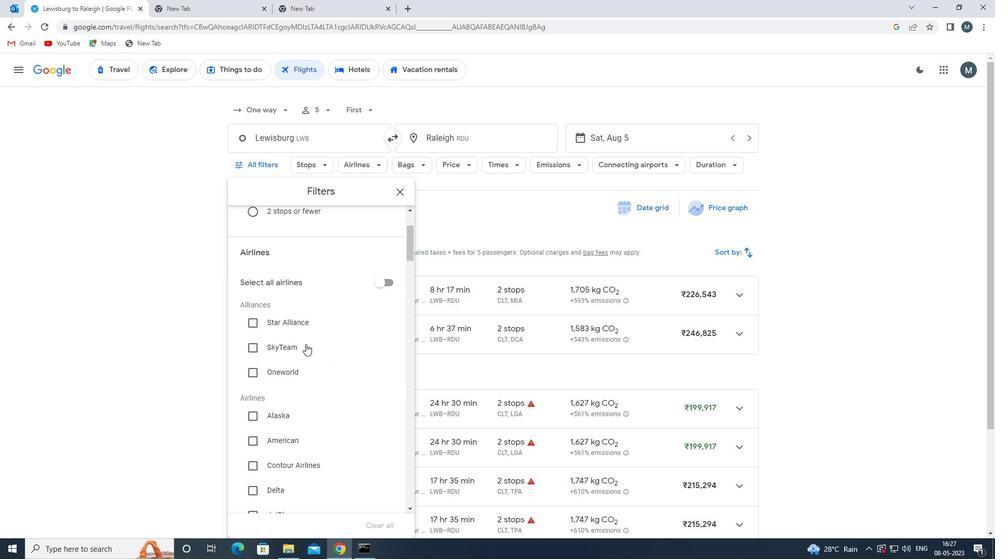 
Action: Mouse scrolled (302, 347) with delta (0, 0)
Screenshot: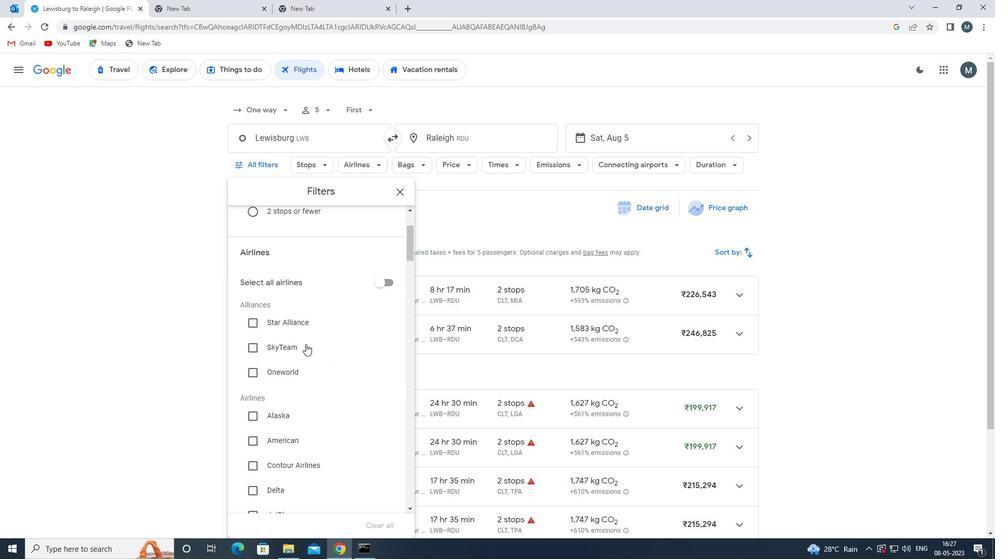 
Action: Mouse moved to (302, 348)
Screenshot: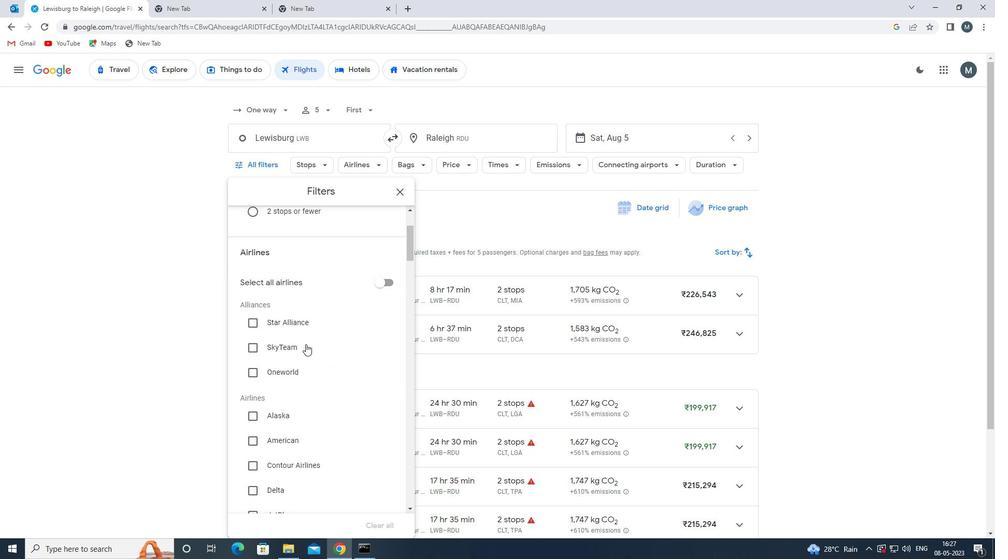 
Action: Mouse scrolled (302, 347) with delta (0, 0)
Screenshot: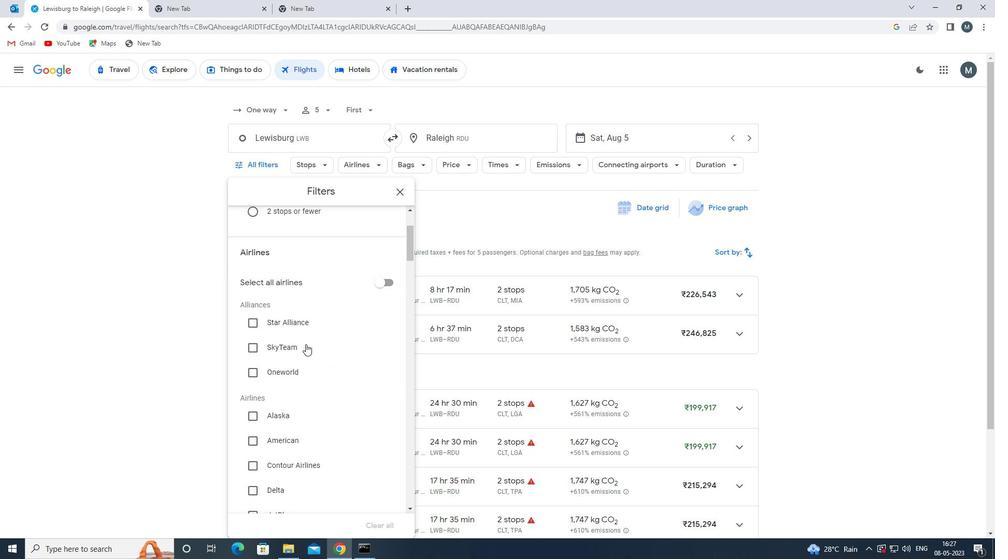 
Action: Mouse moved to (314, 302)
Screenshot: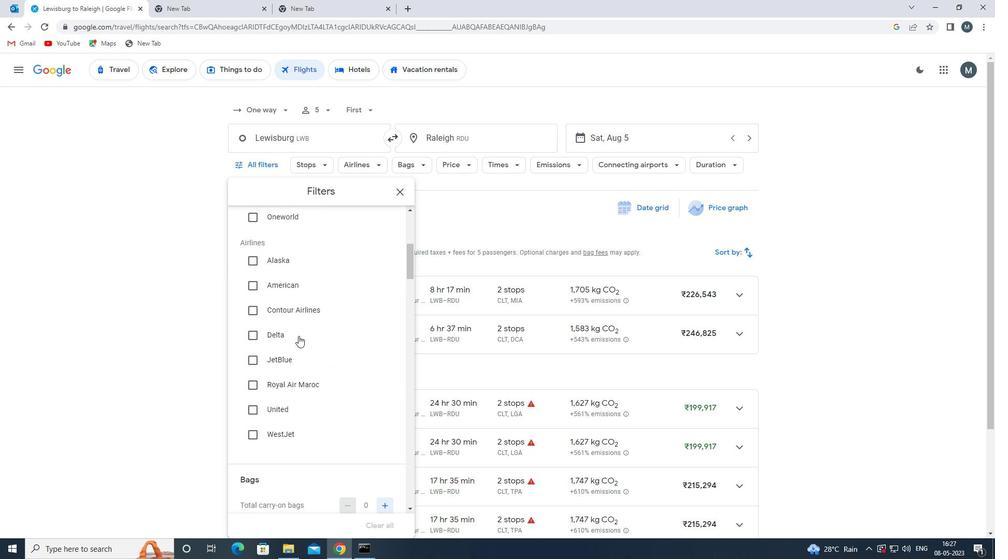 
Action: Mouse scrolled (314, 302) with delta (0, 0)
Screenshot: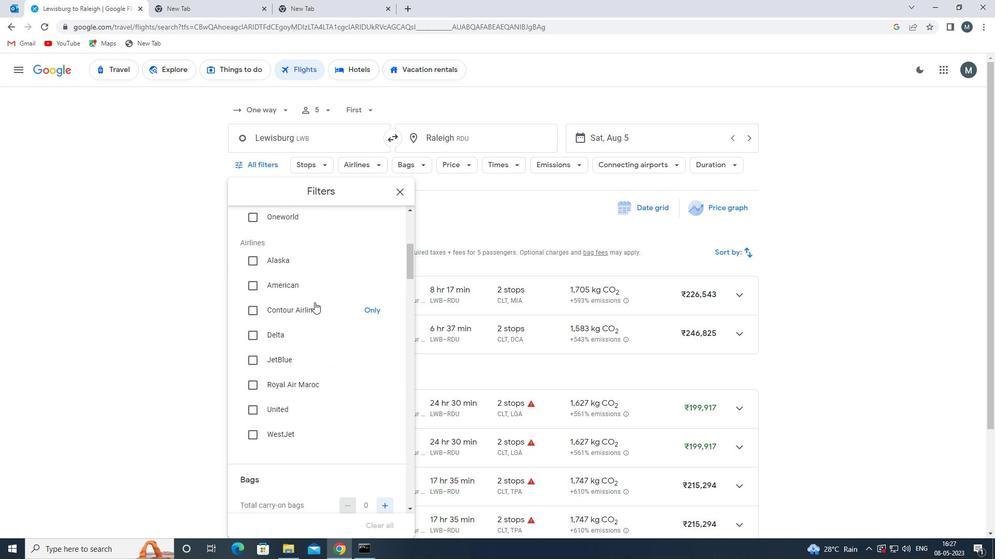 
Action: Mouse scrolled (314, 302) with delta (0, 0)
Screenshot: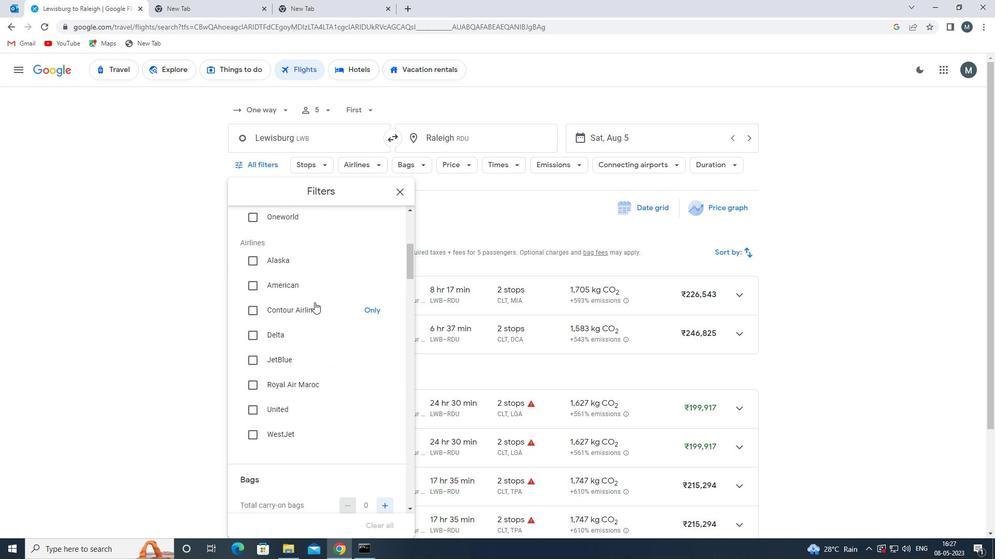 
Action: Mouse moved to (365, 375)
Screenshot: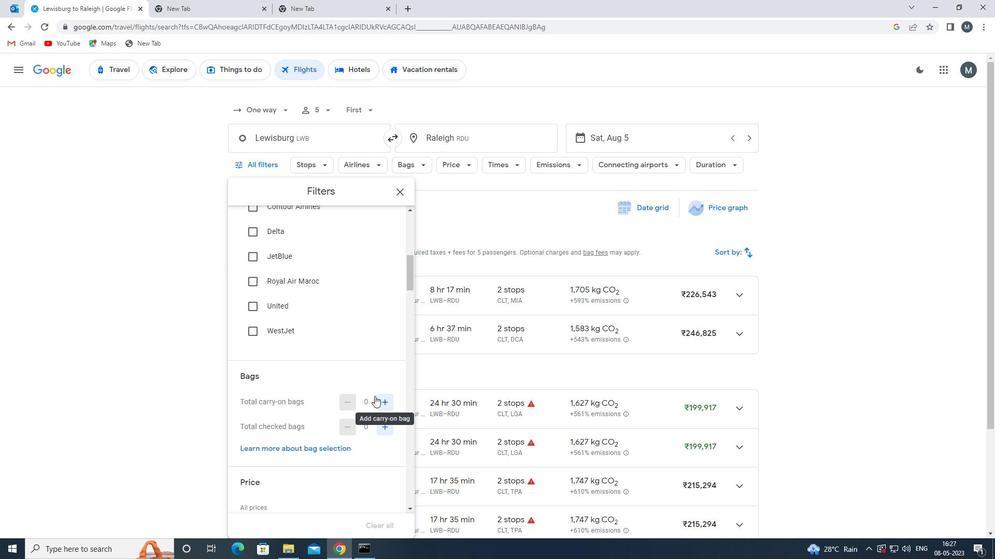 
Action: Mouse scrolled (365, 375) with delta (0, 0)
Screenshot: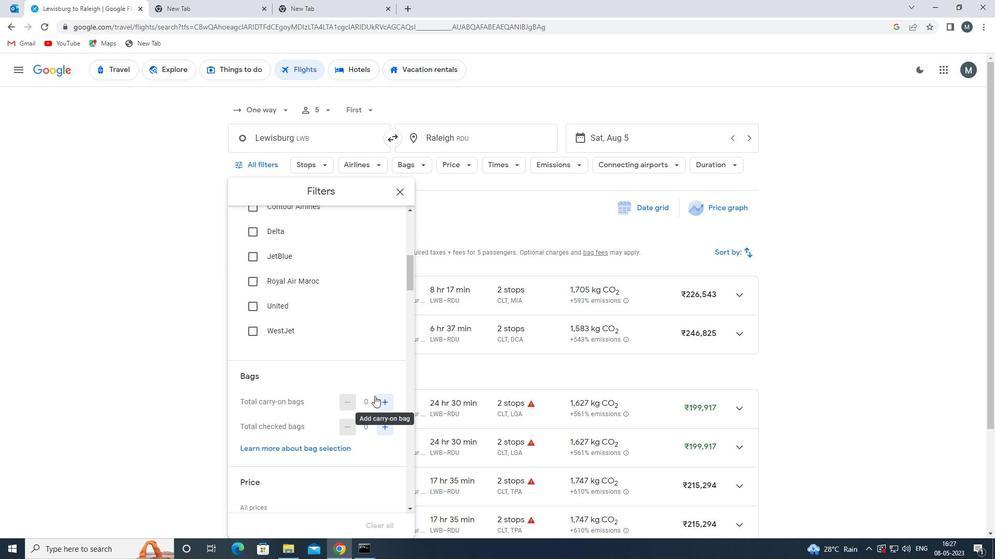 
Action: Mouse moved to (380, 353)
Screenshot: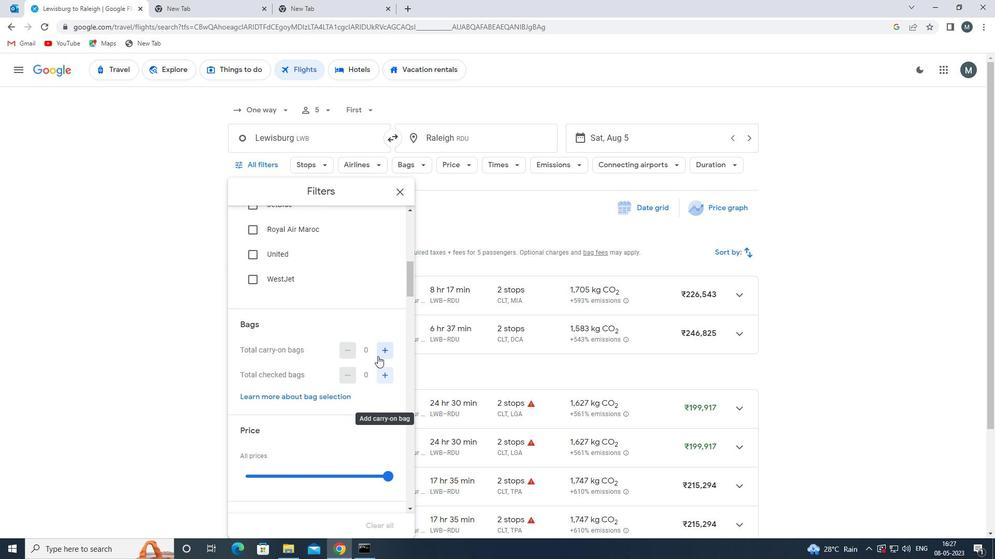 
Action: Mouse pressed left at (380, 353)
Screenshot: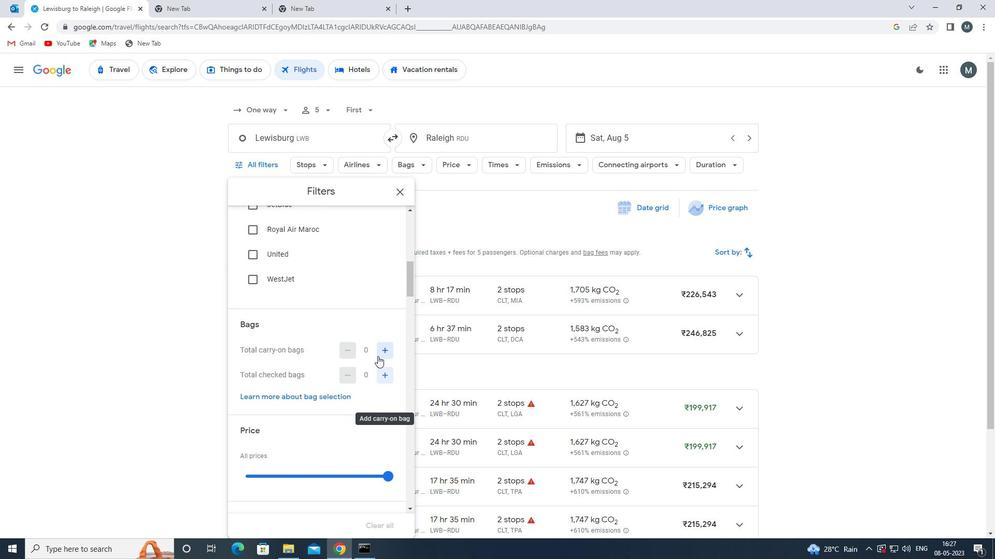 
Action: Mouse moved to (382, 378)
Screenshot: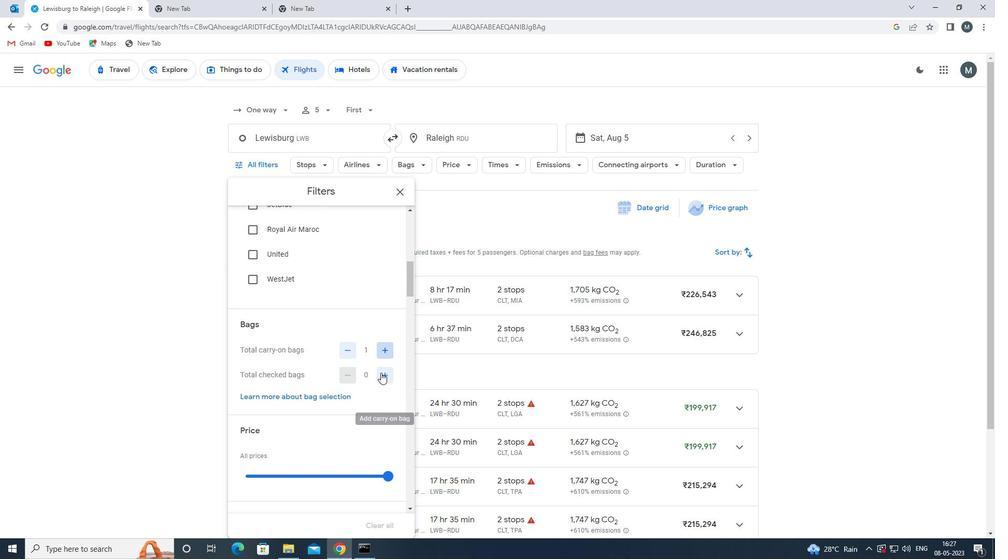 
Action: Mouse pressed left at (382, 378)
Screenshot: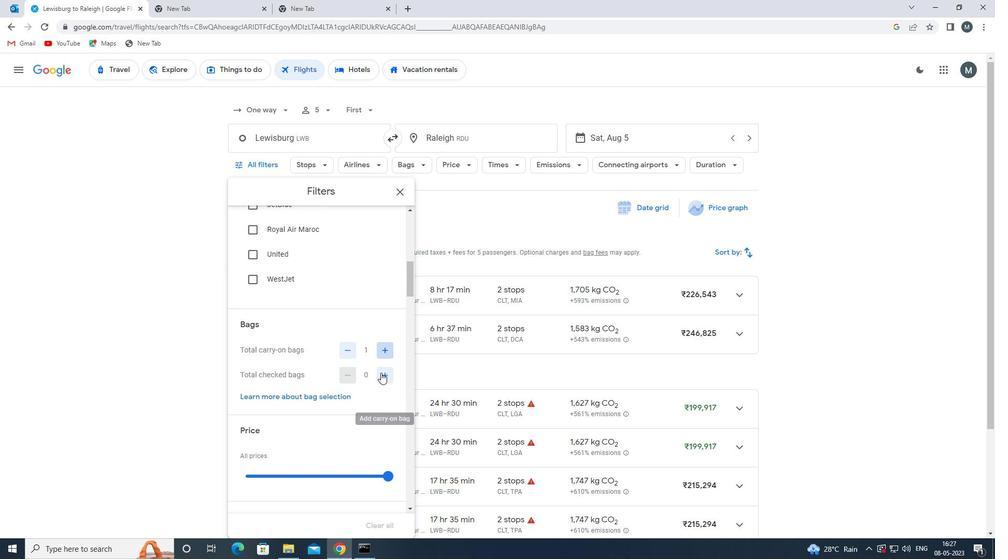 
Action: Mouse moved to (383, 378)
Screenshot: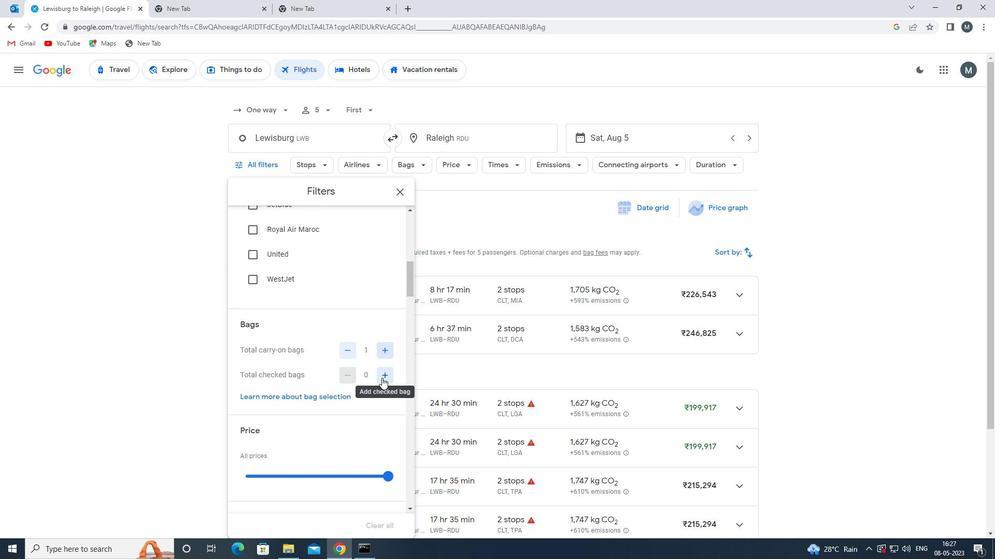 
Action: Mouse pressed left at (383, 378)
Screenshot: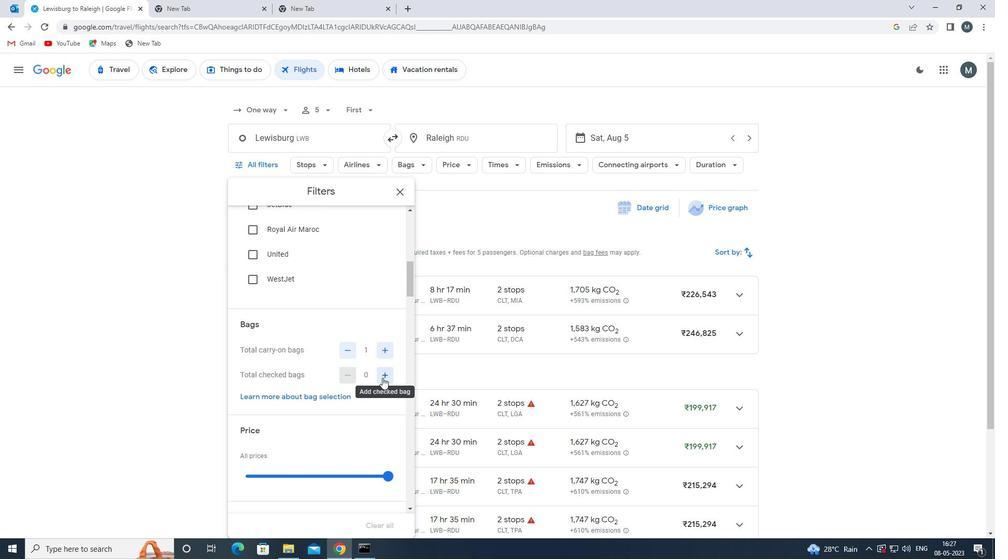 
Action: Mouse pressed left at (383, 378)
Screenshot: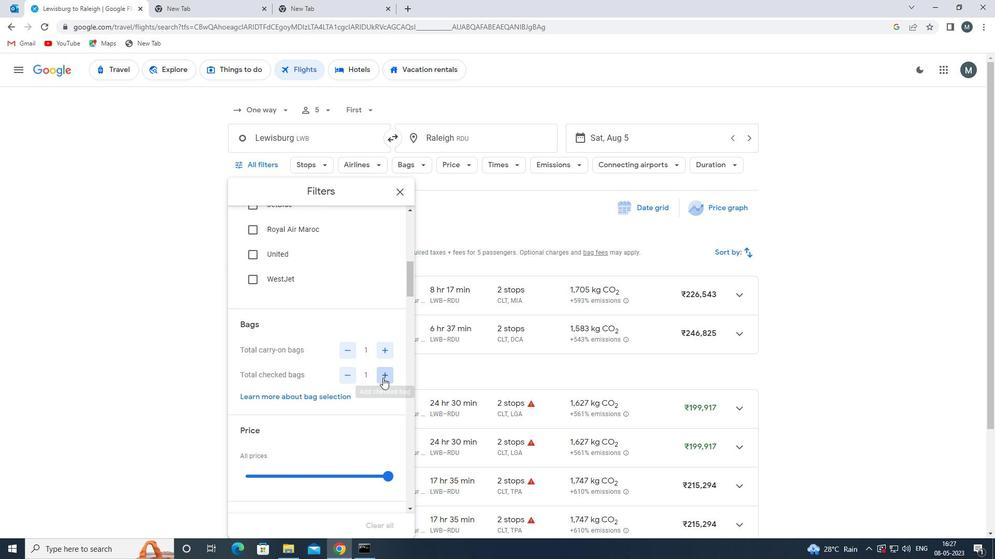
Action: Mouse pressed left at (383, 378)
Screenshot: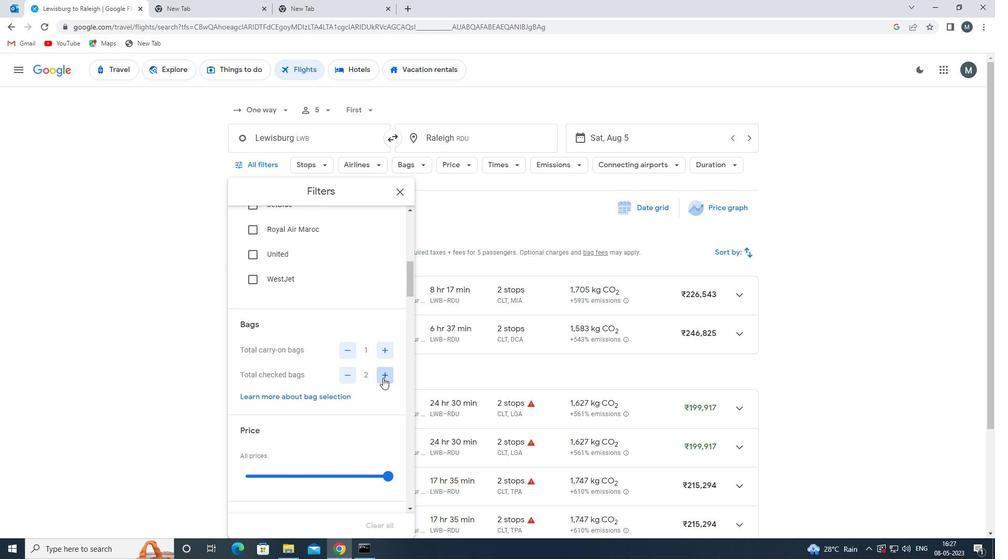 
Action: Mouse pressed left at (383, 378)
Screenshot: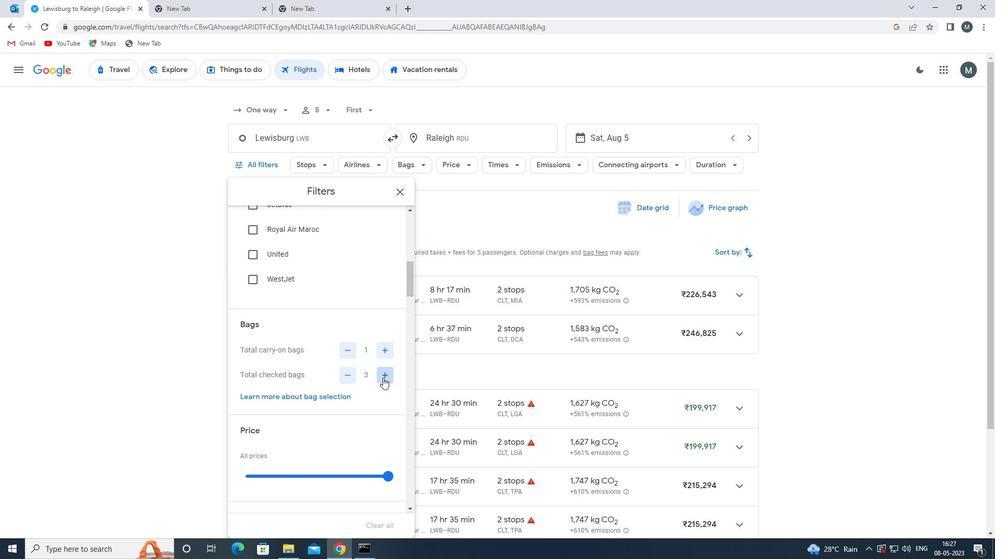 
Action: Mouse pressed left at (383, 378)
Screenshot: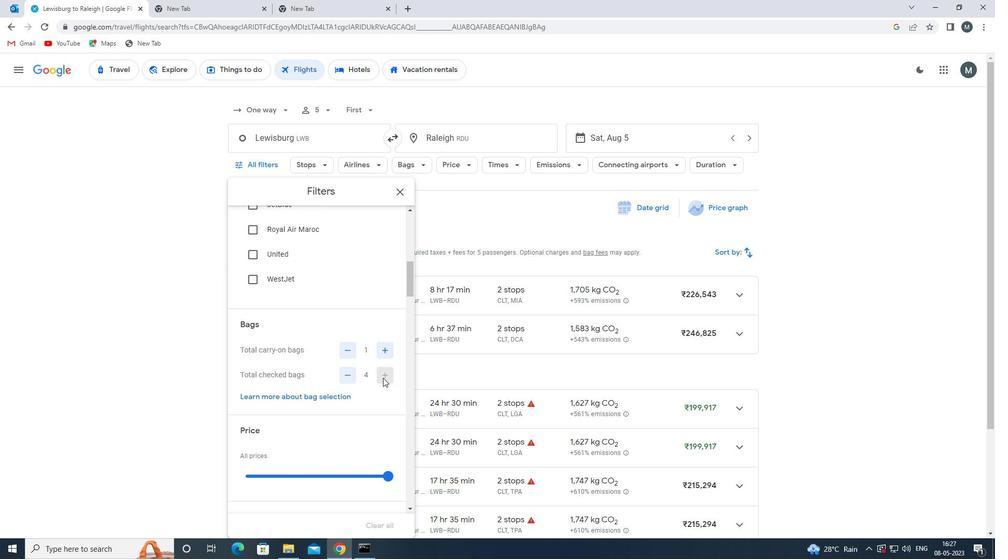 
Action: Mouse moved to (319, 363)
Screenshot: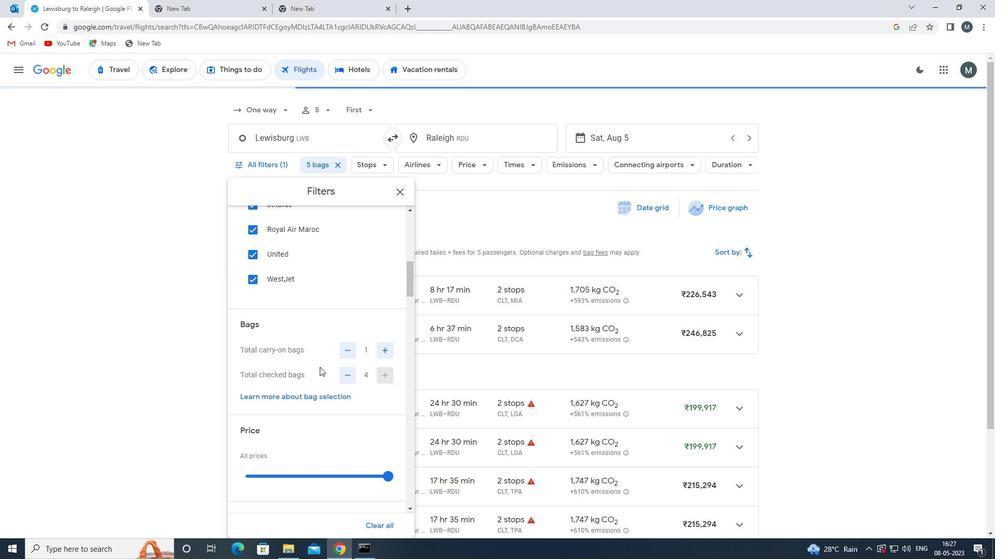
Action: Mouse scrolled (319, 362) with delta (0, 0)
Screenshot: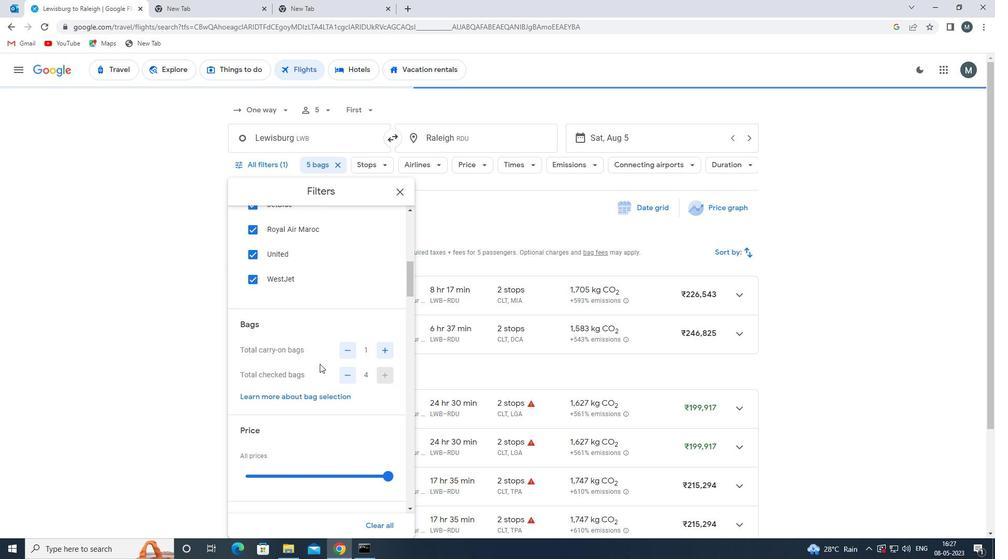 
Action: Mouse moved to (319, 362)
Screenshot: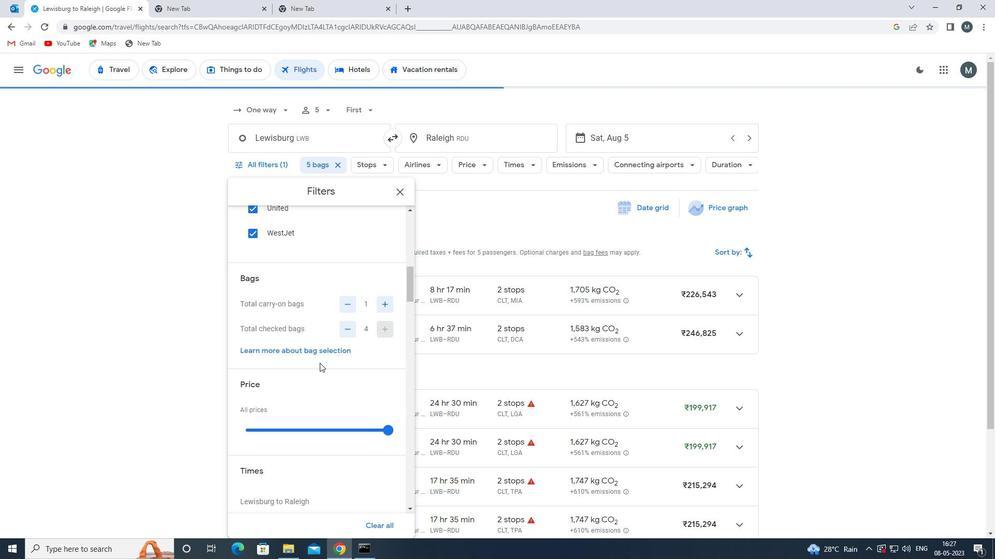 
Action: Mouse scrolled (319, 362) with delta (0, 0)
Screenshot: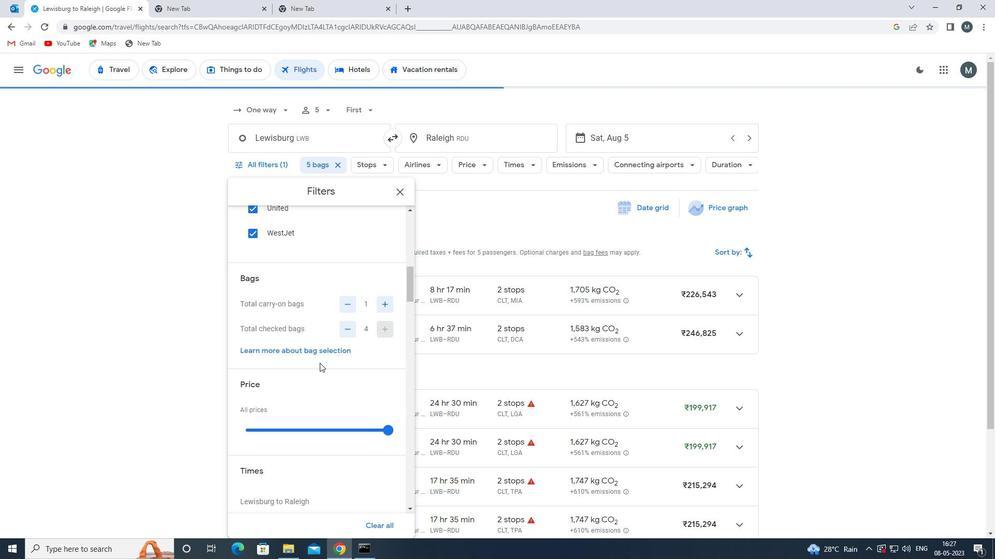 
Action: Mouse moved to (305, 372)
Screenshot: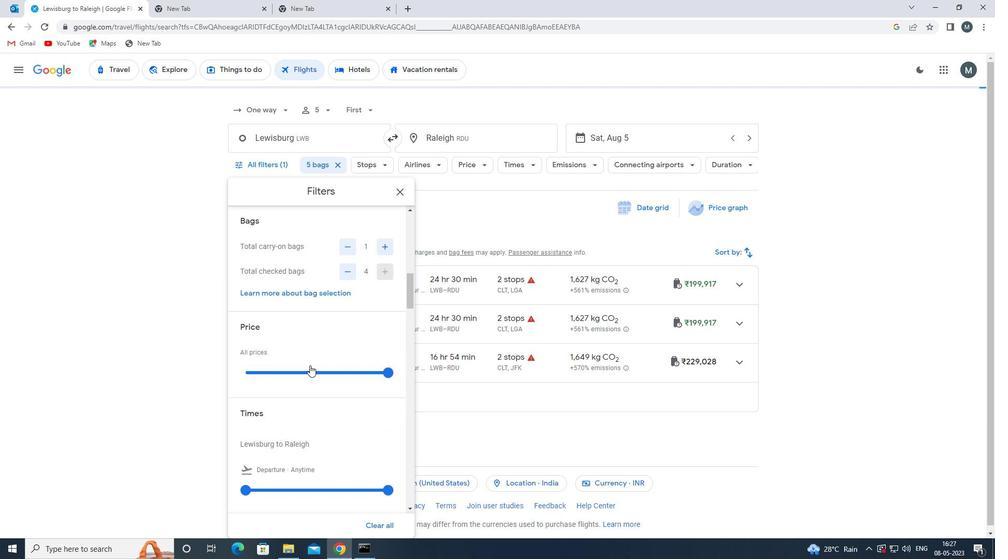 
Action: Mouse pressed left at (305, 372)
Screenshot: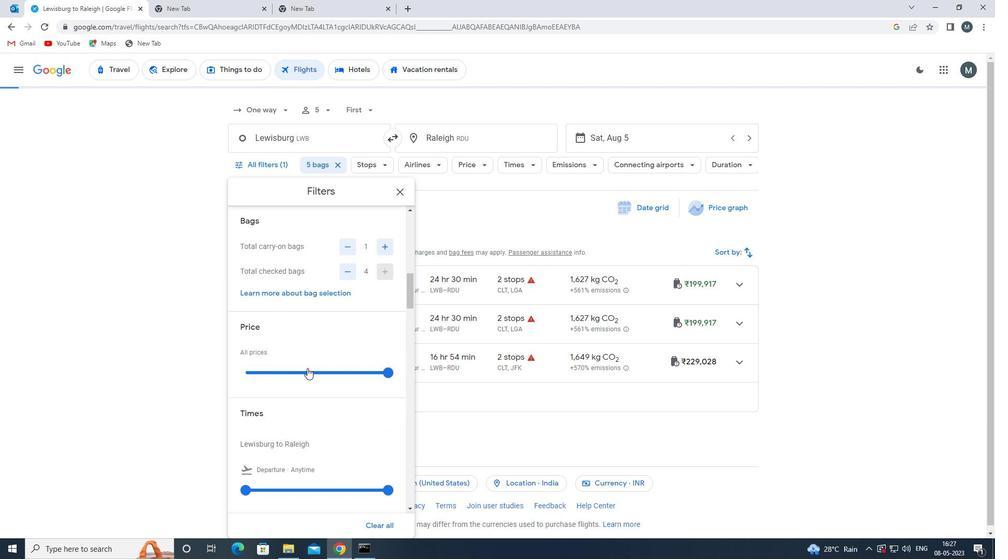 
Action: Mouse moved to (303, 372)
Screenshot: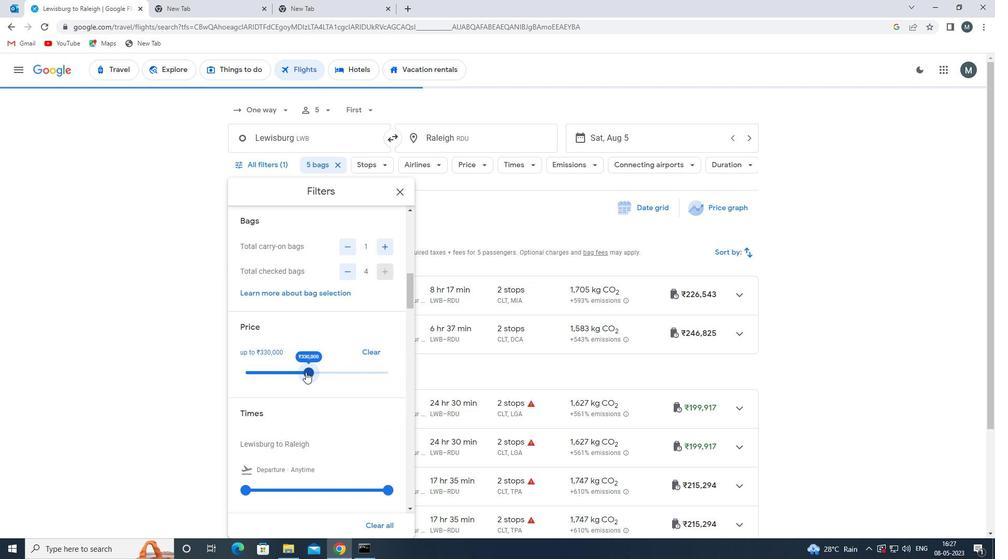 
Action: Mouse pressed left at (303, 372)
Screenshot: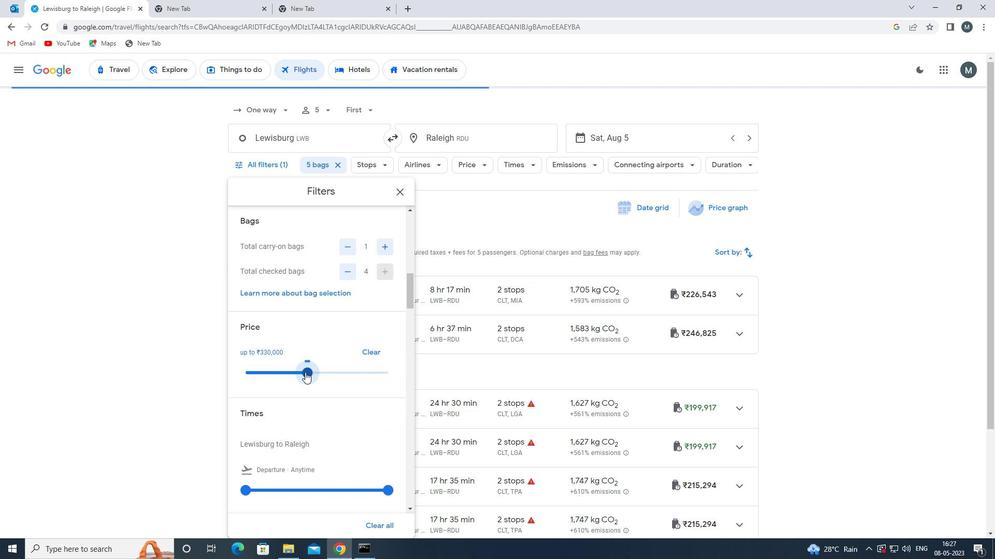 
Action: Mouse moved to (333, 358)
Screenshot: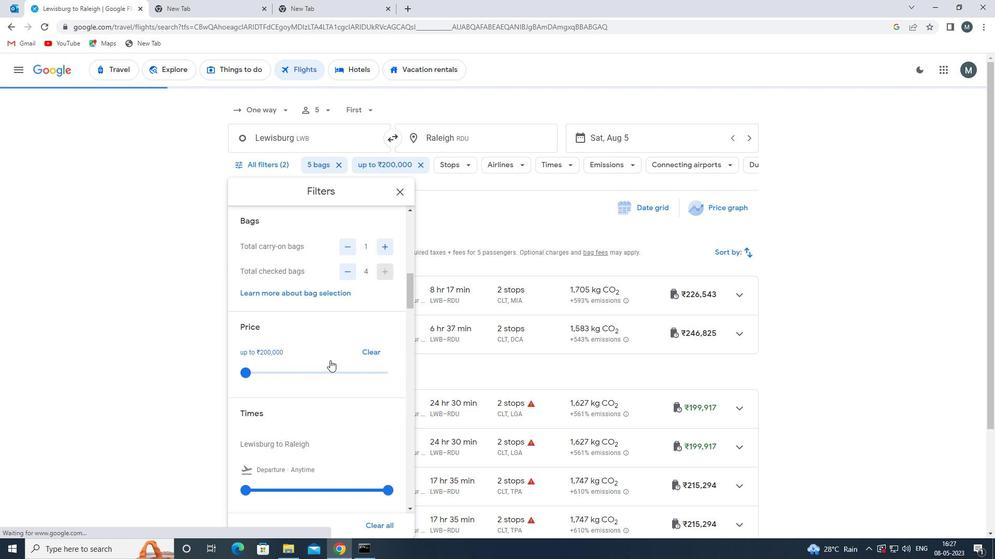 
Action: Mouse scrolled (333, 357) with delta (0, 0)
Screenshot: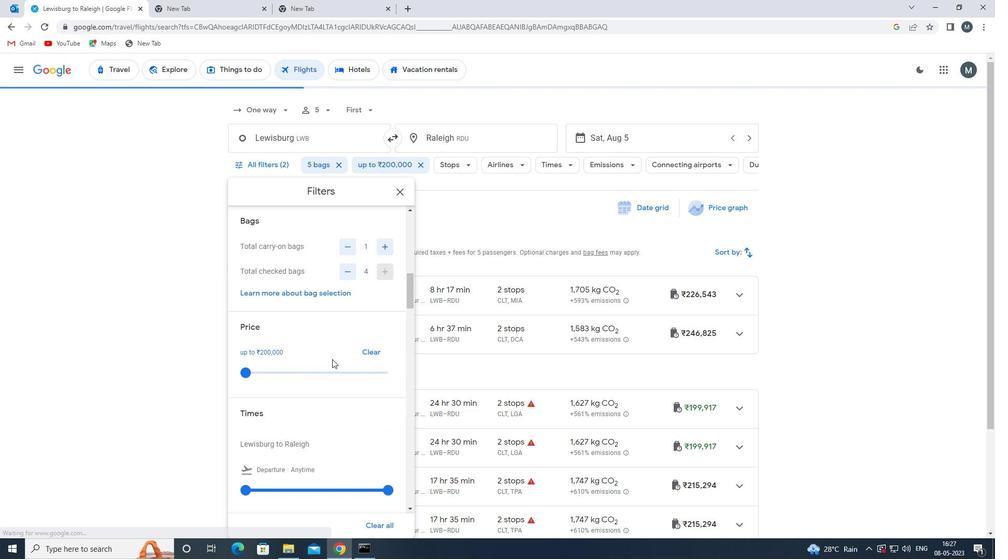 
Action: Mouse scrolled (333, 357) with delta (0, 0)
Screenshot: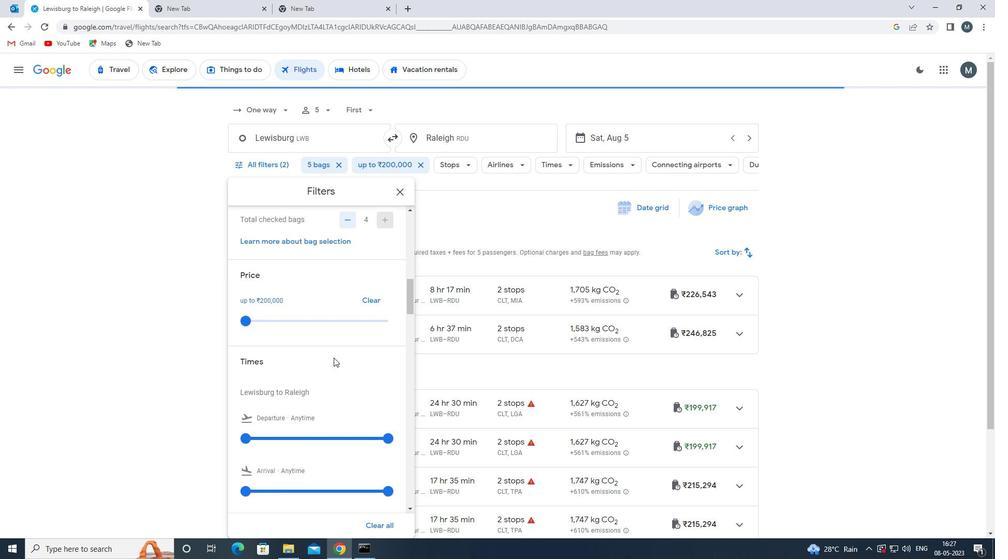 
Action: Mouse moved to (241, 377)
Screenshot: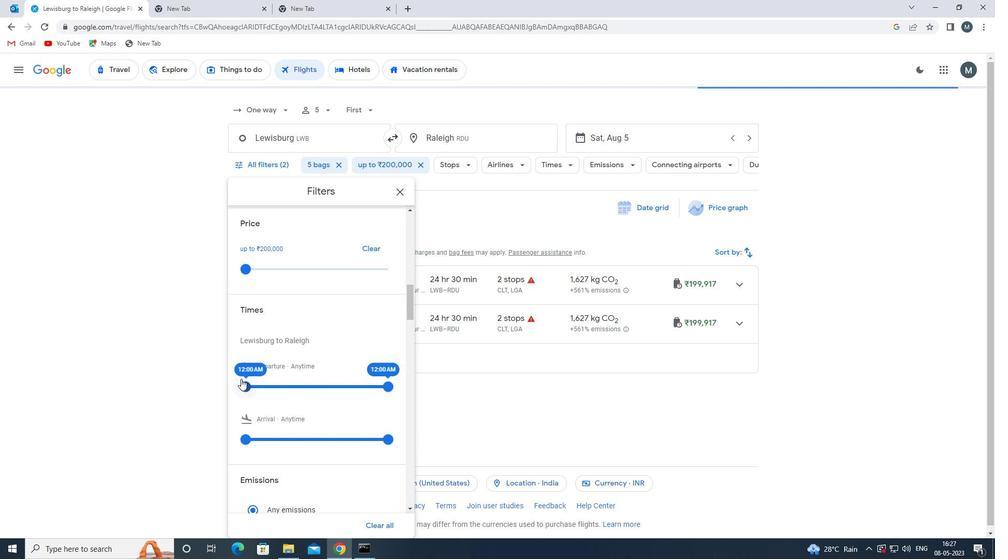 
Action: Mouse pressed left at (241, 377)
Screenshot: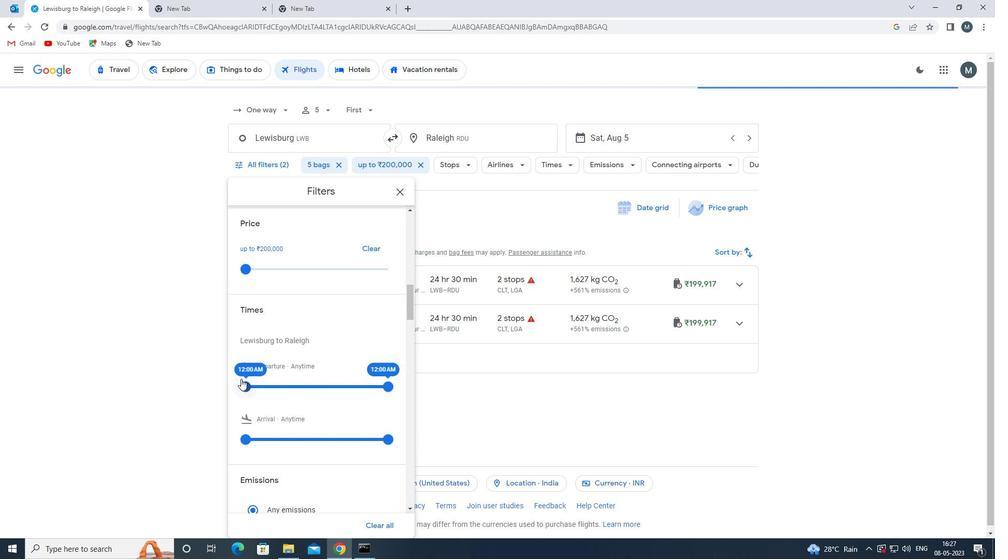 
Action: Mouse moved to (387, 383)
Screenshot: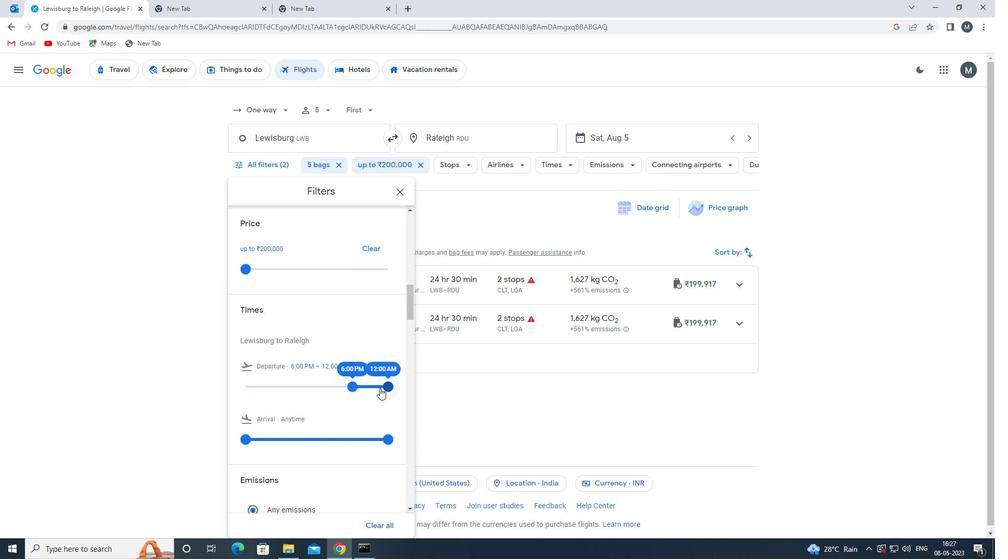 
Action: Mouse pressed left at (387, 383)
Screenshot: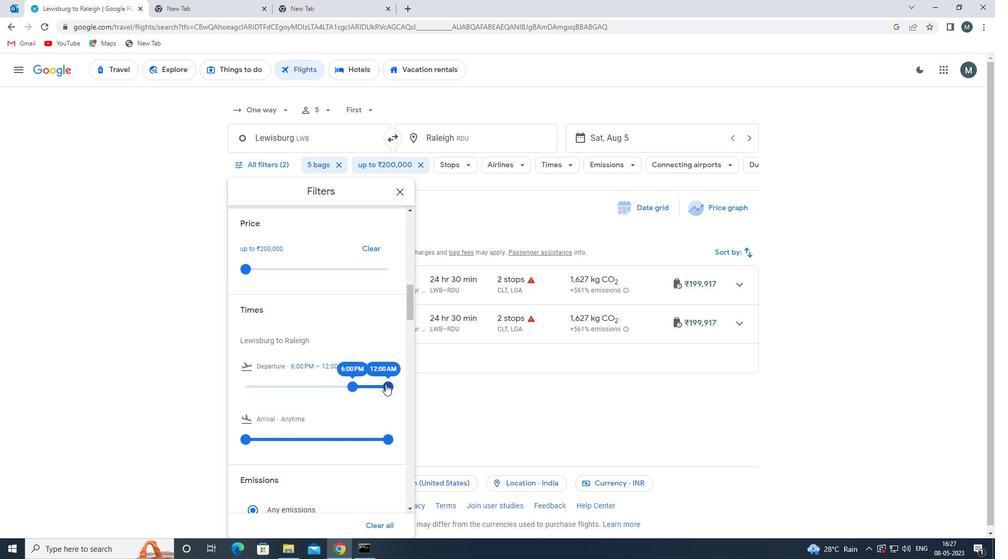 
Action: Mouse moved to (368, 366)
Screenshot: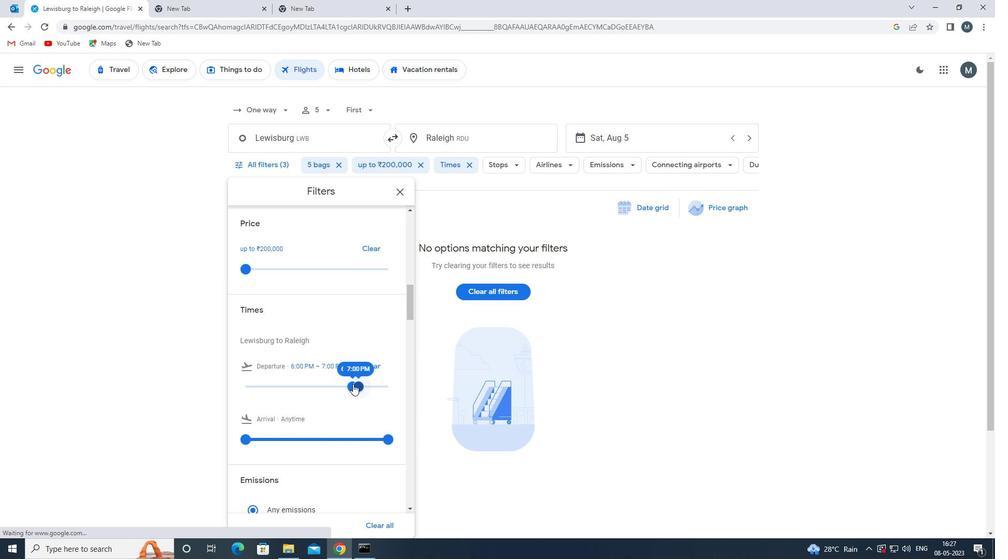 
Action: Mouse scrolled (368, 366) with delta (0, 0)
Screenshot: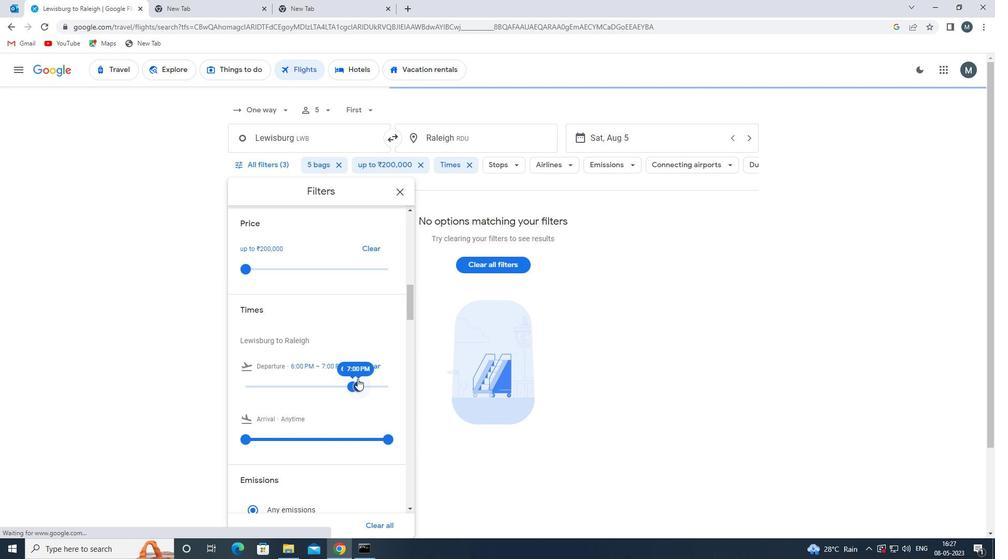 
Action: Mouse moved to (405, 189)
Screenshot: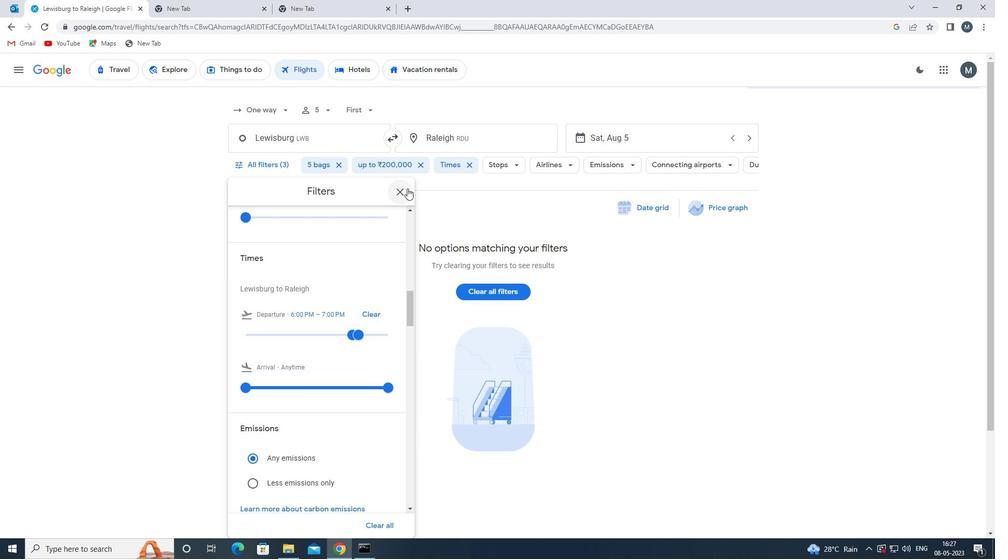 
Action: Mouse pressed left at (405, 189)
Screenshot: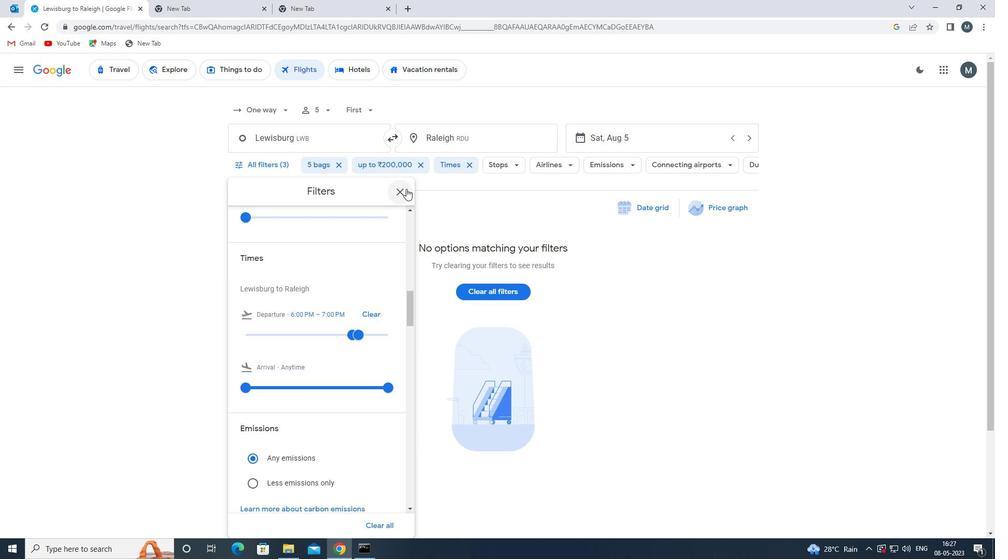 
Action: Mouse moved to (403, 191)
Screenshot: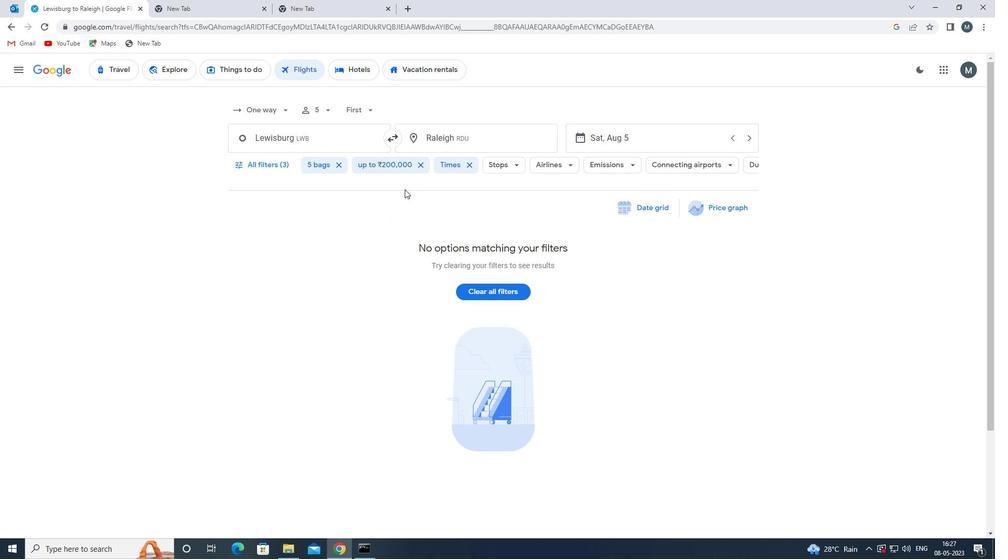 
